 Task: Look for space in Kirkkonummi, Finland from 3rd August, 2023 to 7th August, 2023 for 2 adults in price range Rs.4000 to Rs.9000. Place can be private room with 1  bedroom having 1 bed and 1 bathroom. Property type can be house, flat, guest house, hotel. Booking option can be shelf check-in. Required host language is .
Action: Mouse moved to (368, 150)
Screenshot: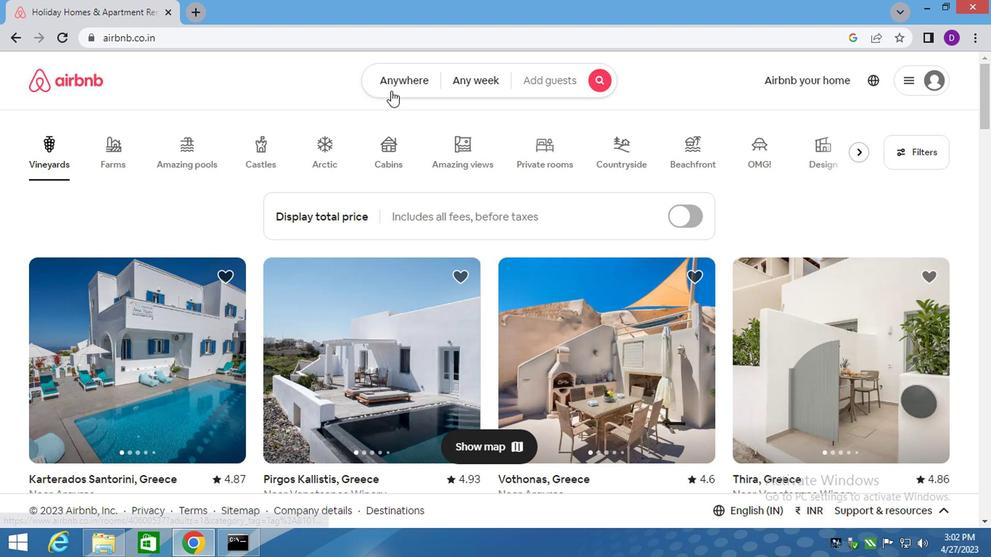 
Action: Mouse pressed left at (368, 150)
Screenshot: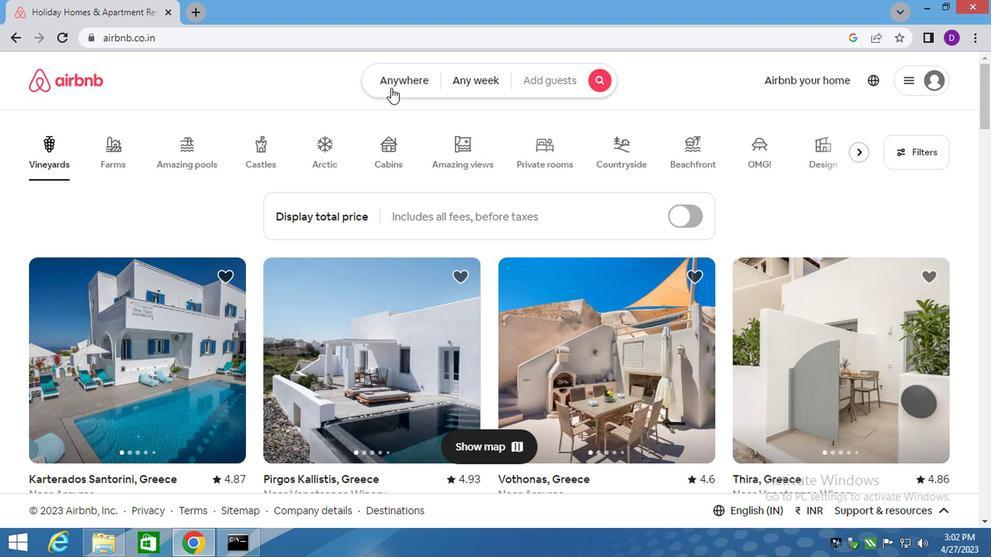 
Action: Mouse moved to (286, 183)
Screenshot: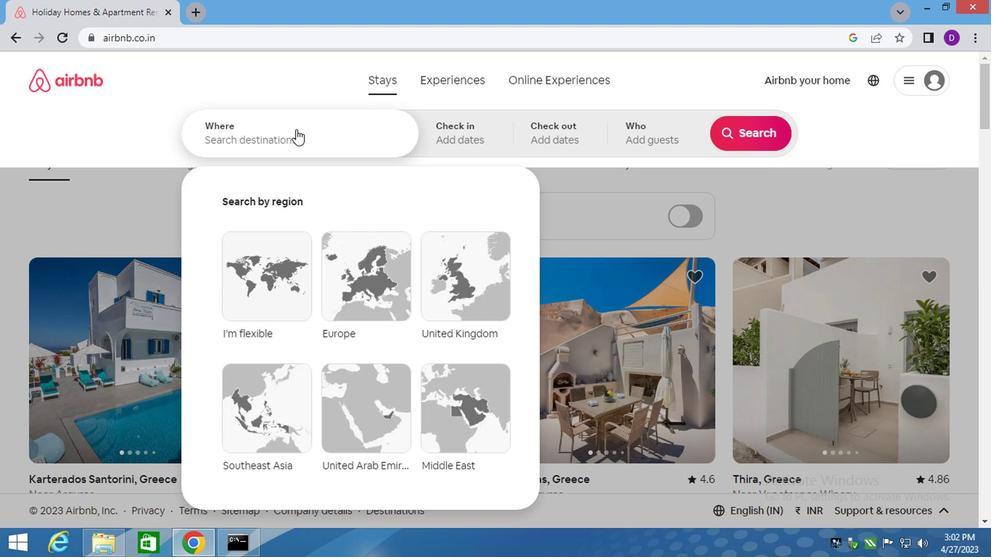 
Action: Mouse pressed left at (286, 183)
Screenshot: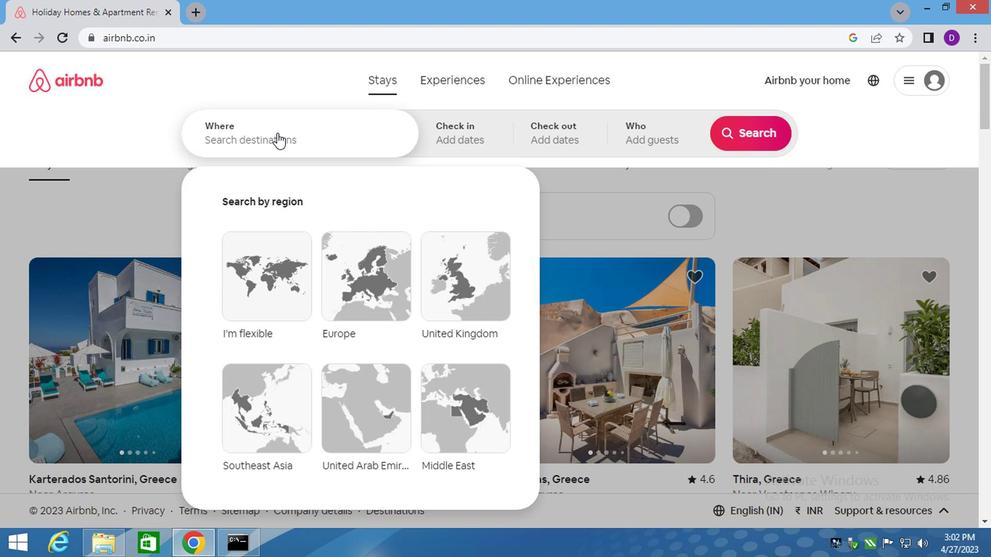 
Action: Mouse moved to (276, 188)
Screenshot: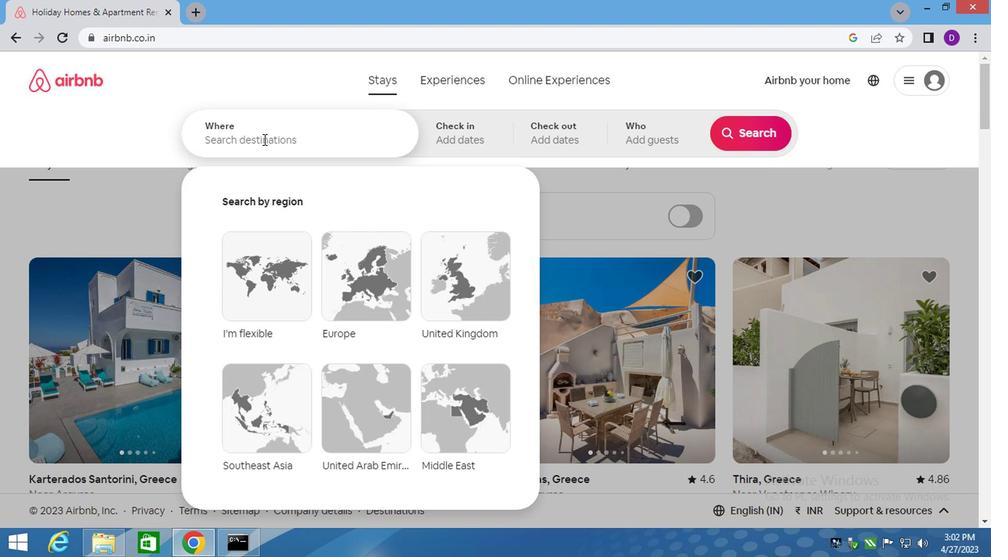 
Action: Key pressed kirkk
Screenshot: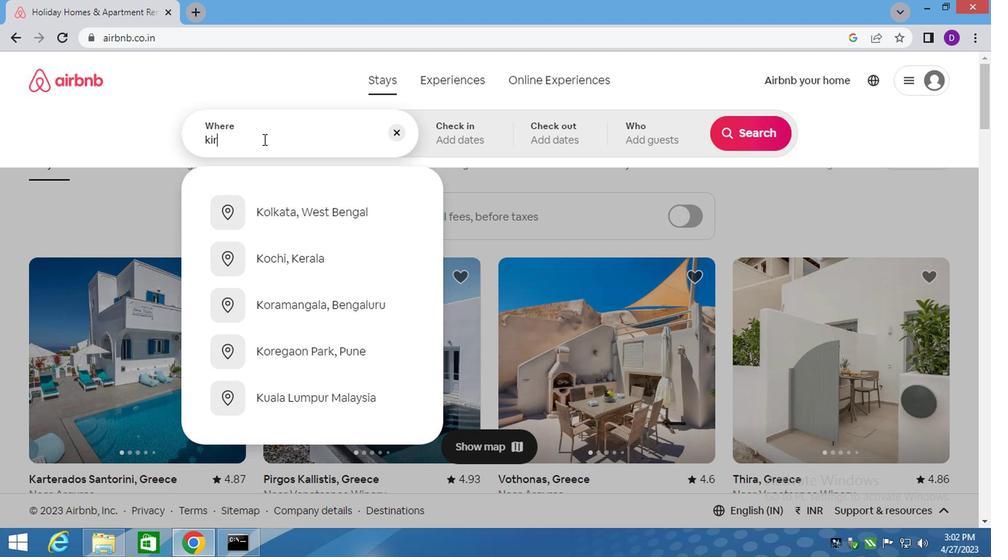 
Action: Mouse moved to (272, 189)
Screenshot: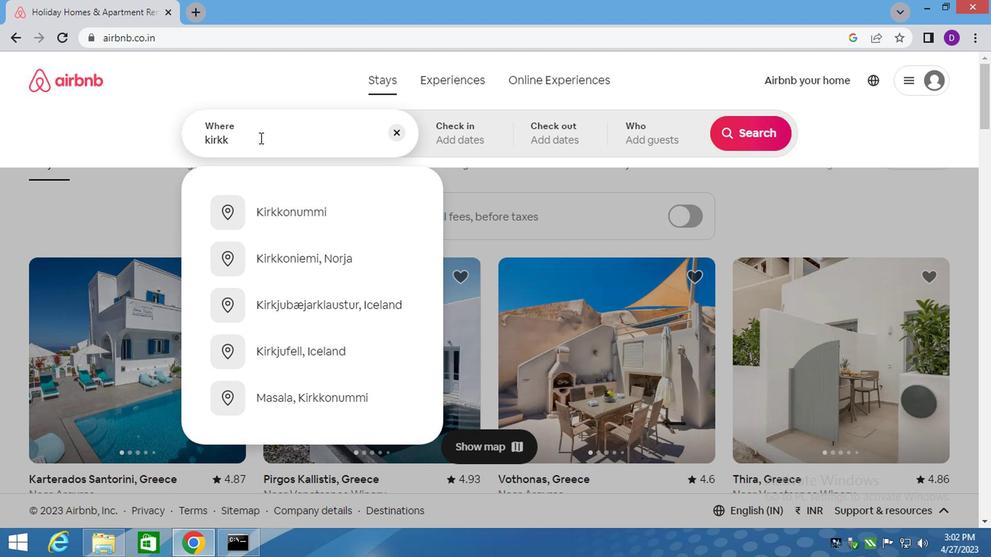 
Action: Key pressed onum,<Key.space>fi<Key.down><Key.enter>
Screenshot: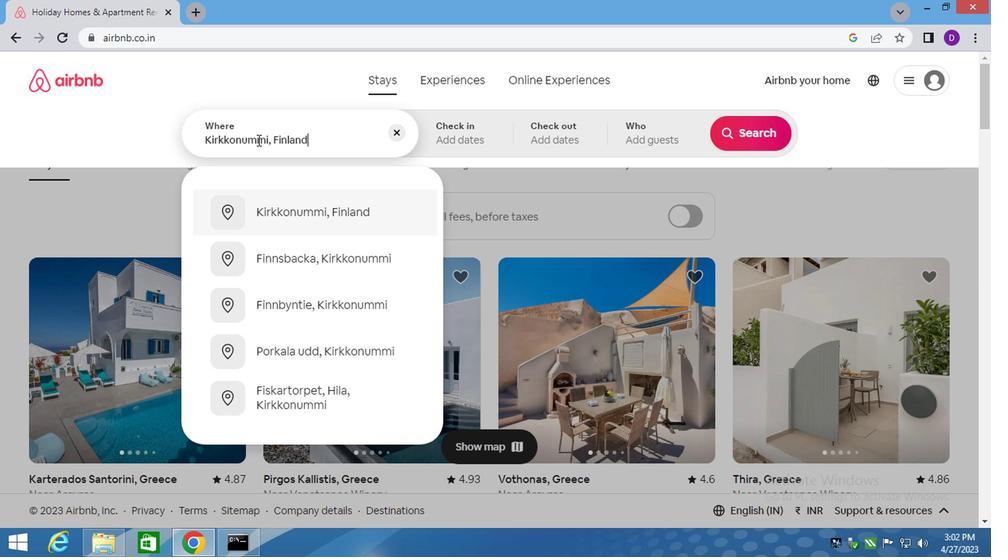 
Action: Mouse moved to (615, 266)
Screenshot: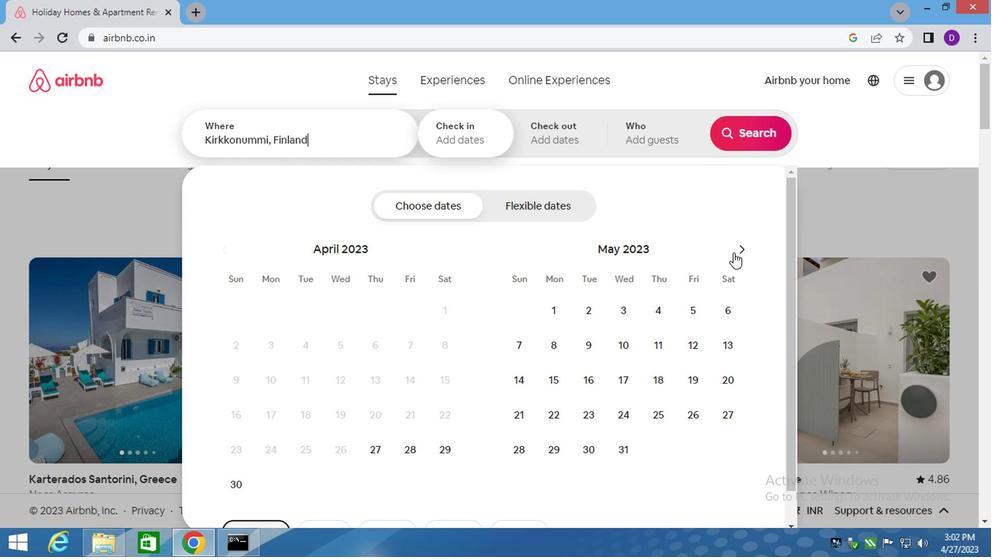 
Action: Mouse pressed left at (615, 266)
Screenshot: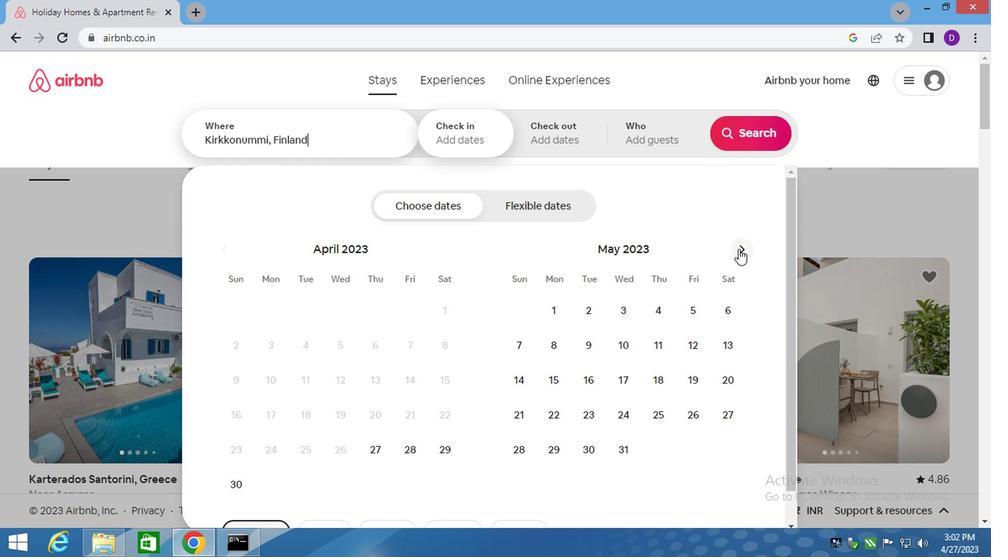 
Action: Mouse pressed left at (615, 266)
Screenshot: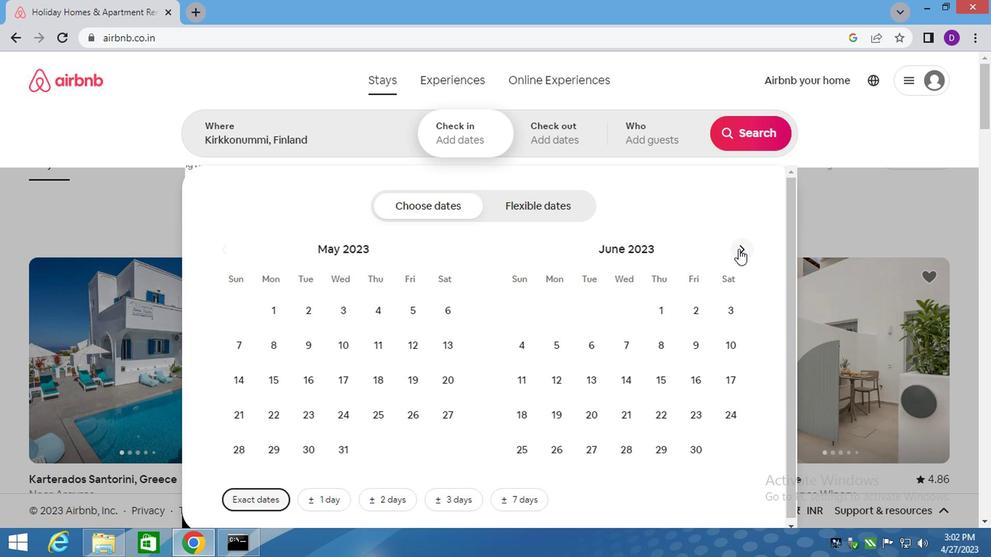 
Action: Mouse pressed left at (615, 266)
Screenshot: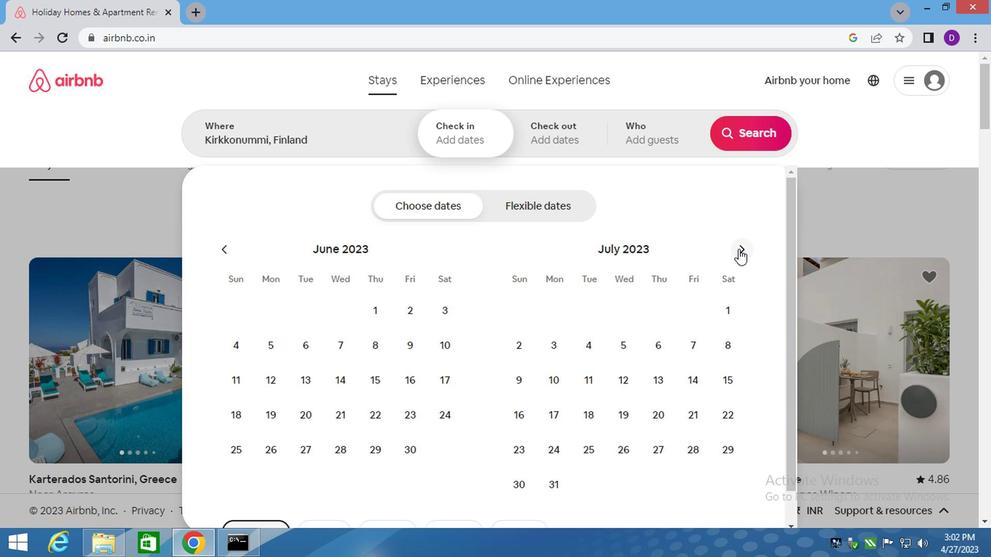 
Action: Mouse moved to (557, 309)
Screenshot: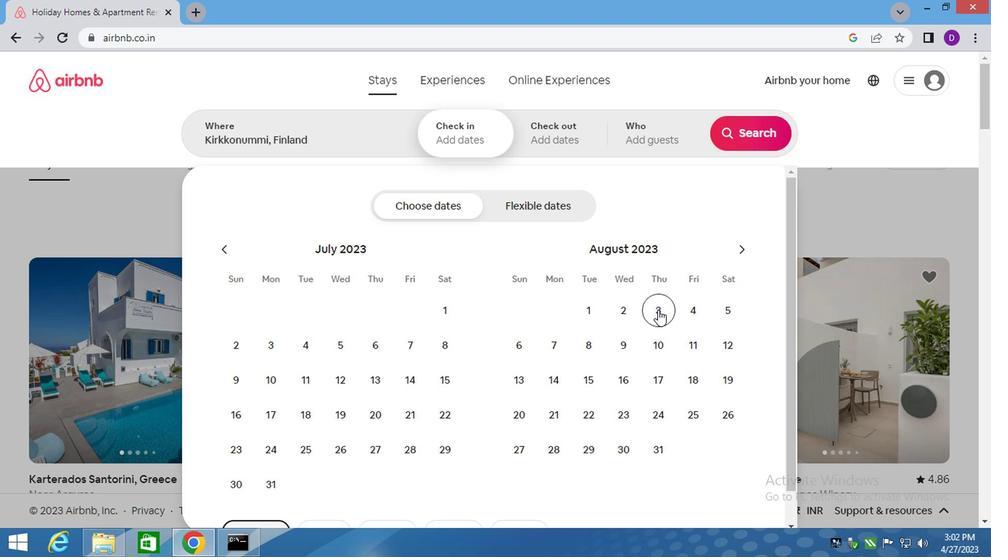 
Action: Mouse pressed left at (557, 309)
Screenshot: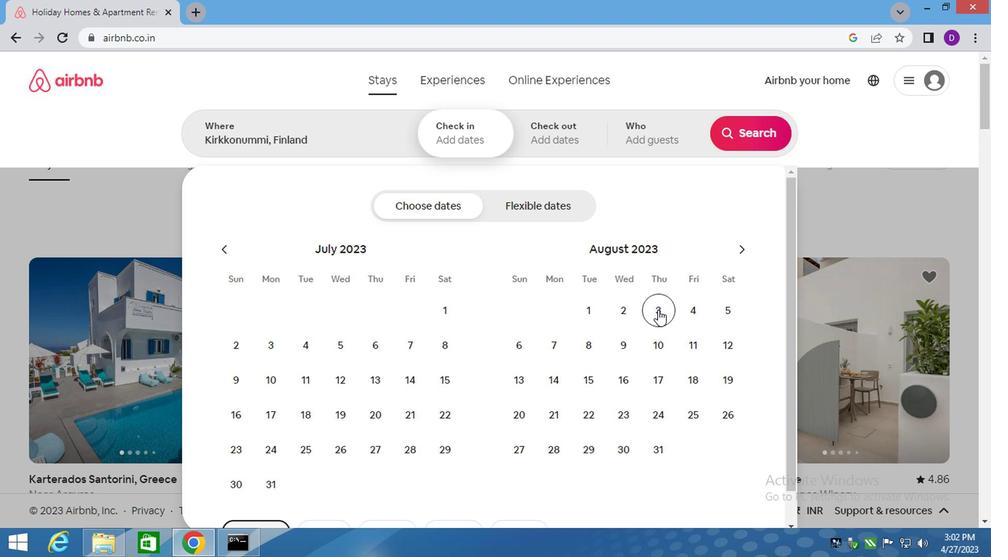 
Action: Mouse moved to (487, 333)
Screenshot: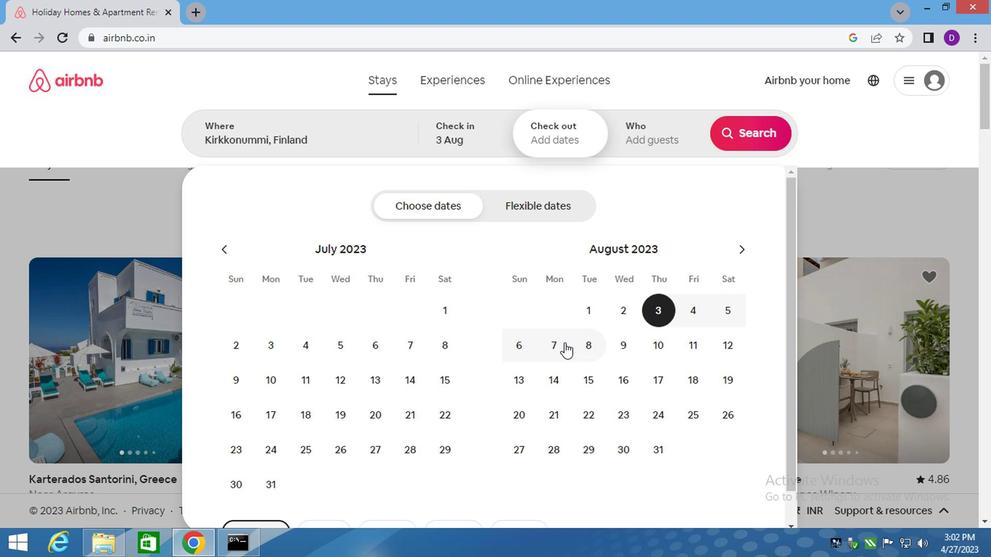 
Action: Mouse pressed left at (487, 333)
Screenshot: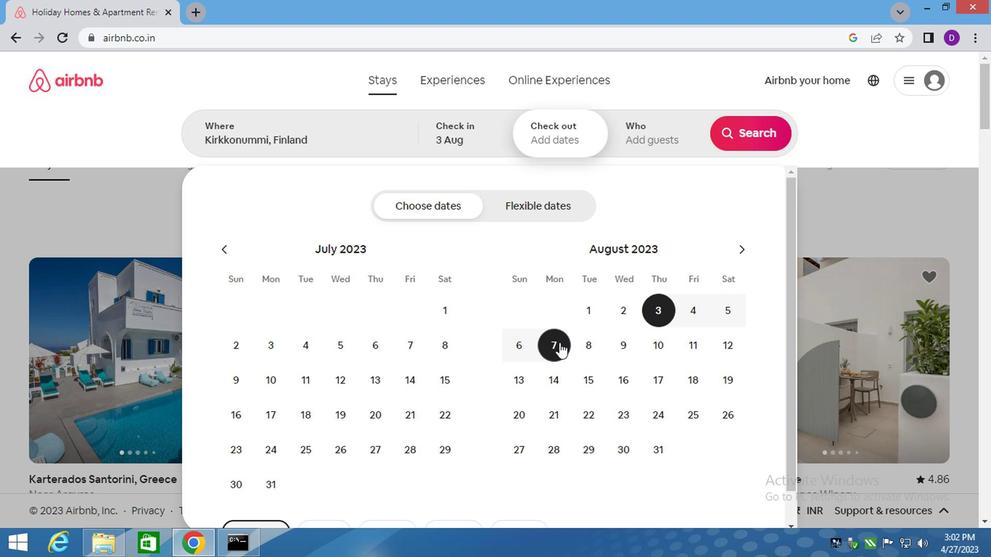 
Action: Mouse moved to (554, 185)
Screenshot: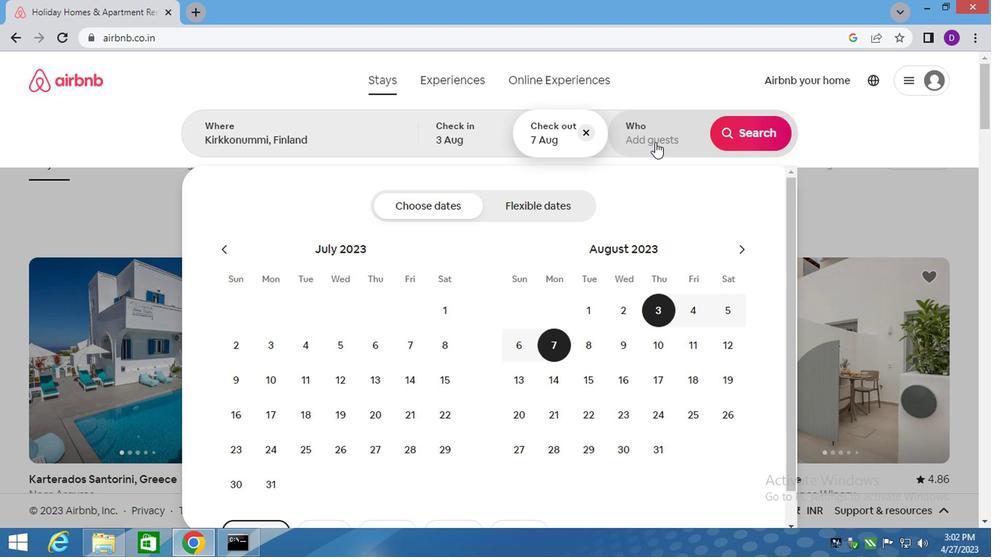
Action: Mouse pressed left at (554, 185)
Screenshot: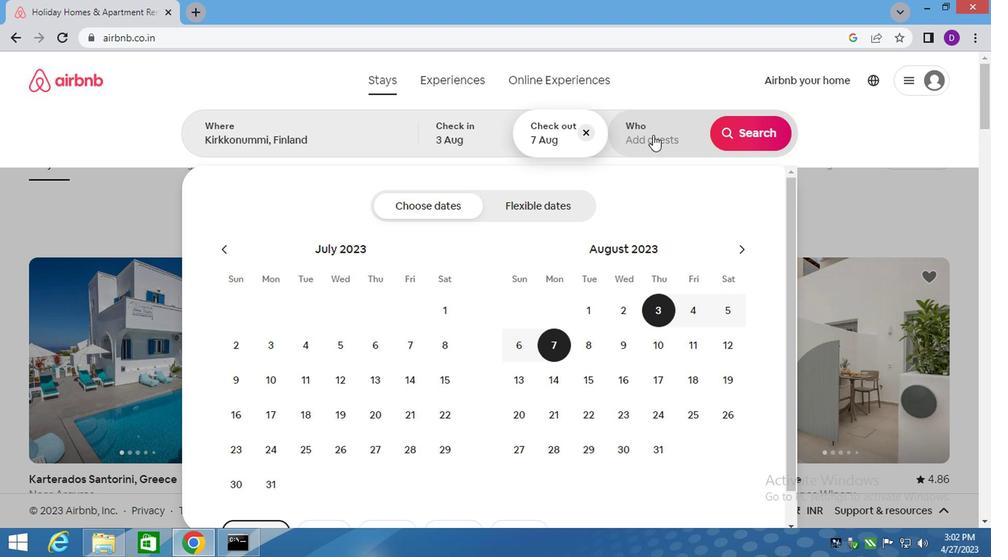 
Action: Mouse moved to (626, 234)
Screenshot: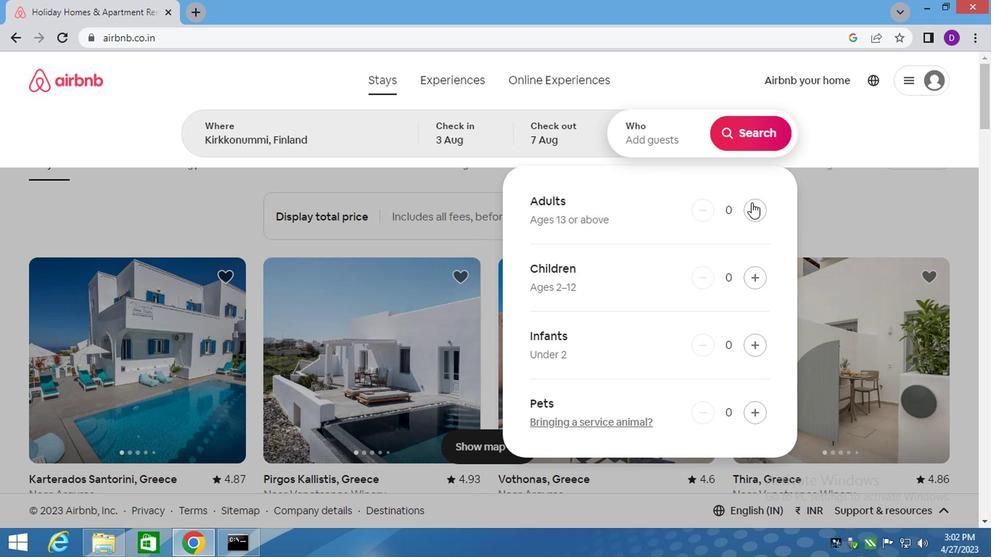 
Action: Mouse pressed left at (626, 234)
Screenshot: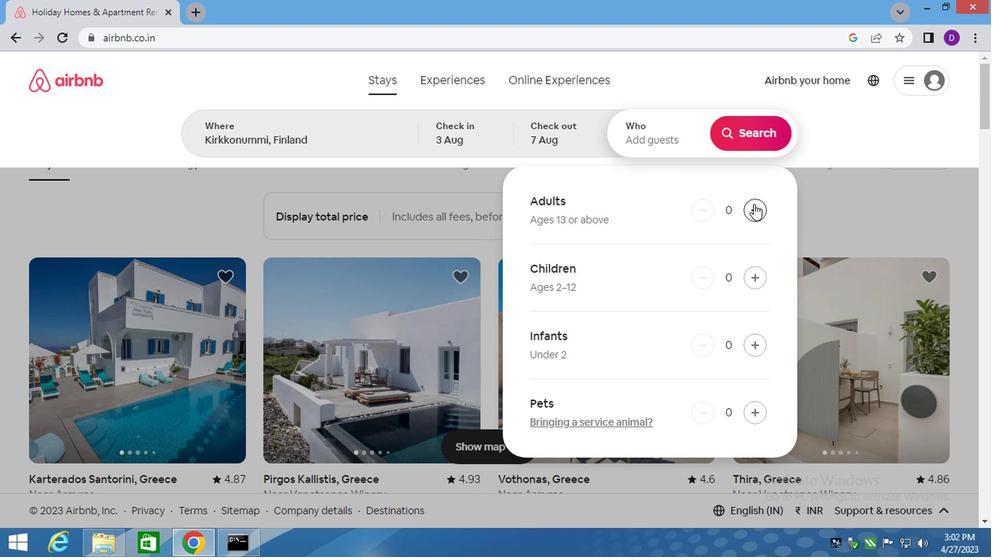 
Action: Mouse moved to (626, 234)
Screenshot: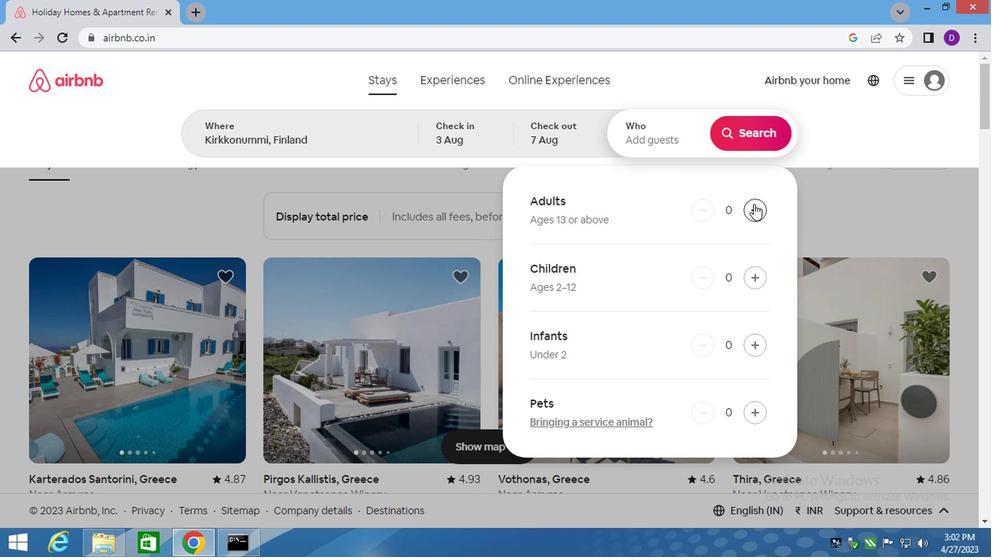 
Action: Mouse pressed left at (626, 234)
Screenshot: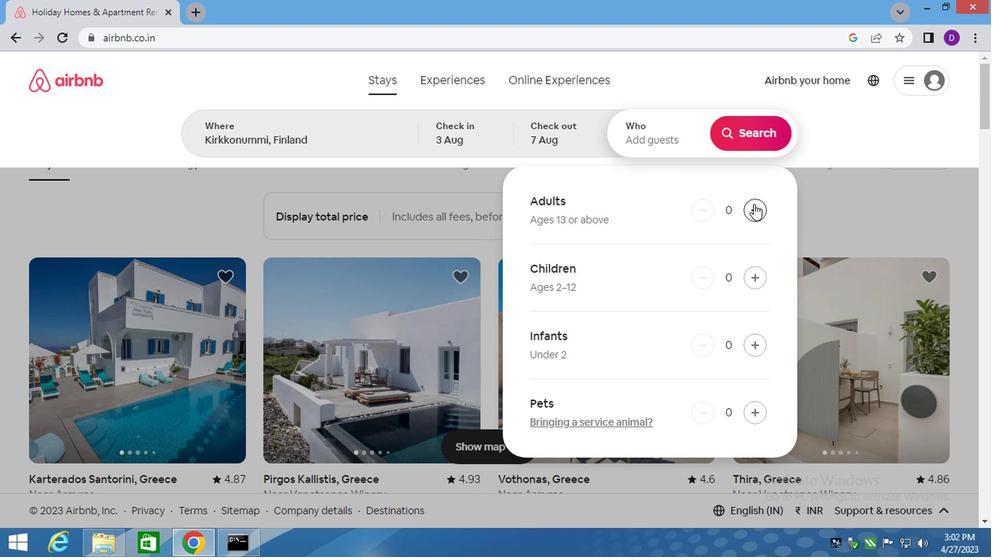 
Action: Mouse moved to (613, 180)
Screenshot: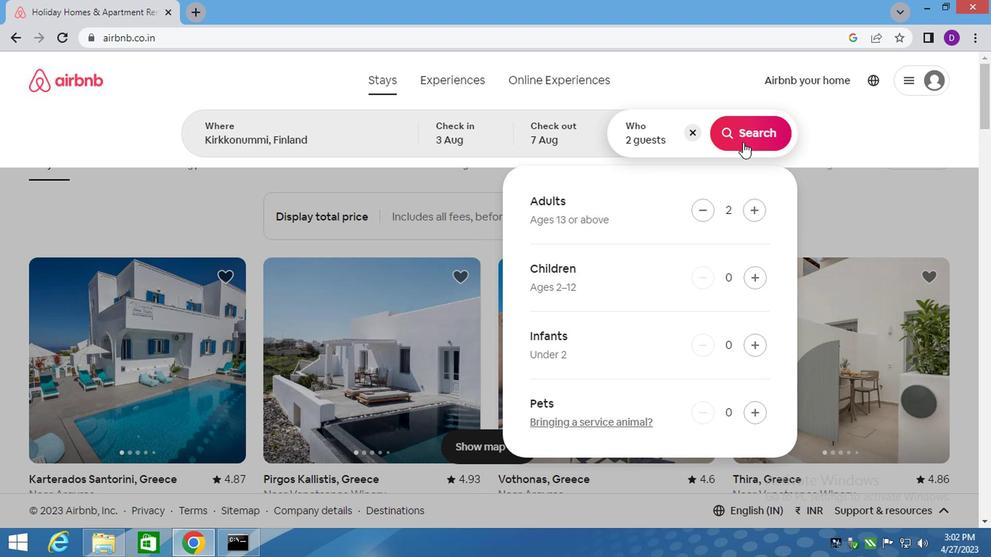
Action: Mouse pressed left at (613, 180)
Screenshot: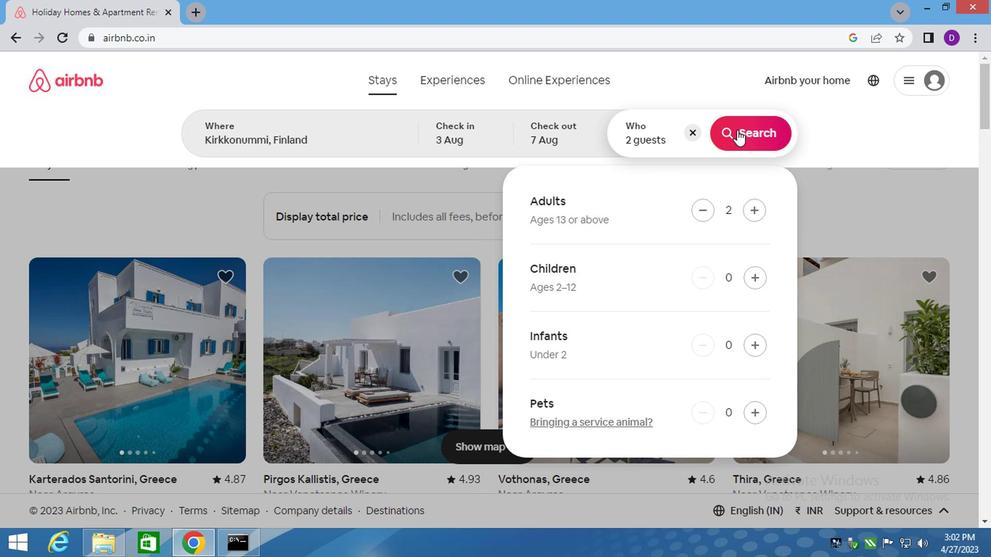 
Action: Mouse moved to (749, 193)
Screenshot: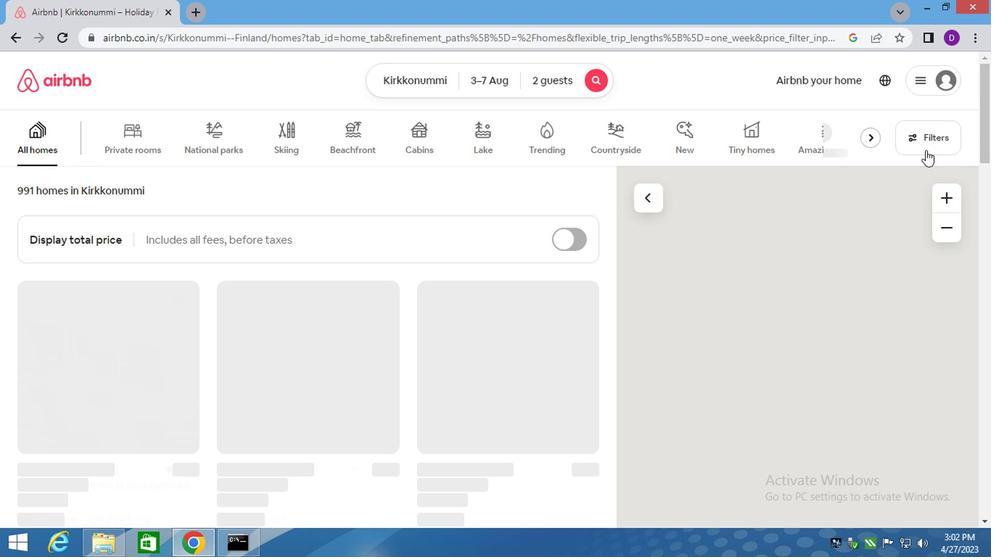 
Action: Mouse pressed left at (749, 193)
Screenshot: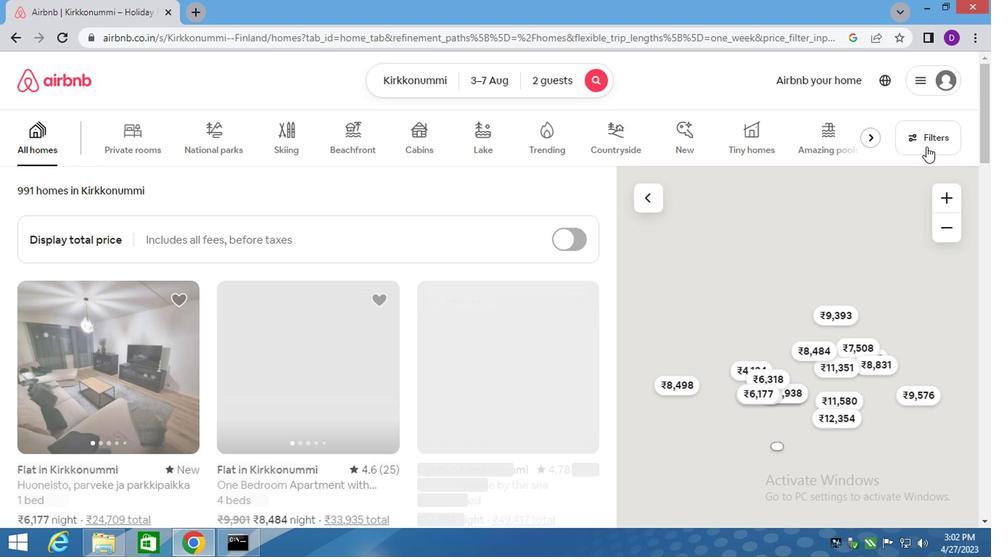 
Action: Mouse moved to (316, 317)
Screenshot: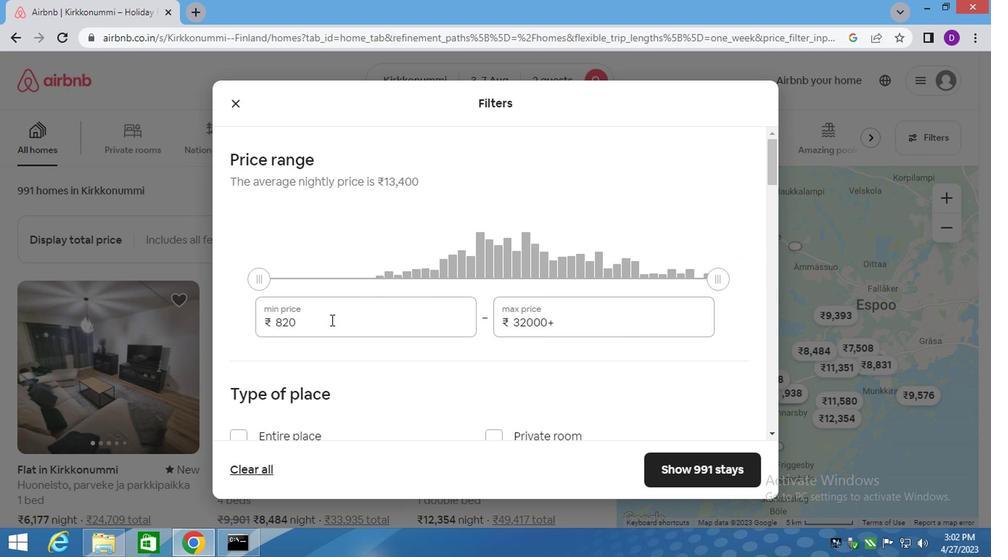 
Action: Mouse pressed left at (316, 317)
Screenshot: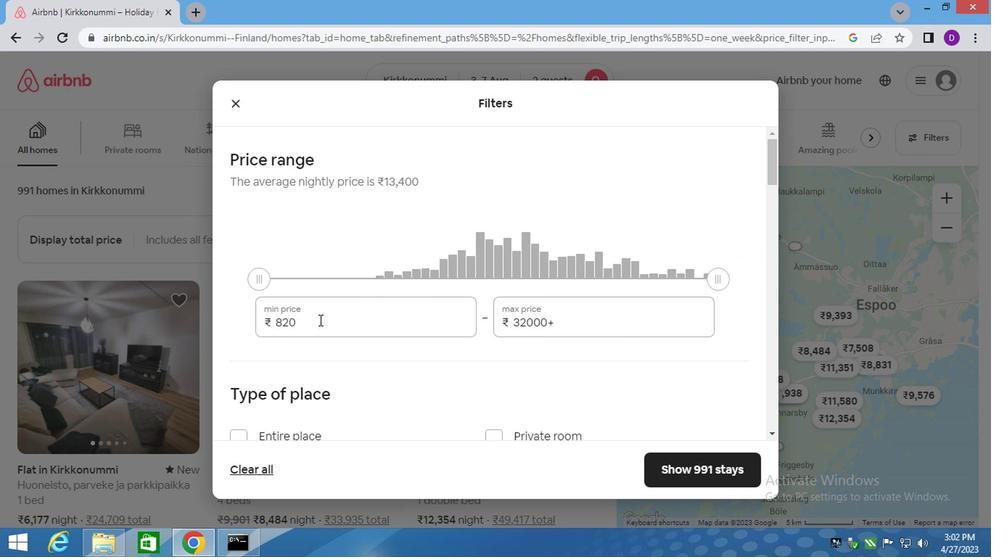
Action: Mouse pressed left at (316, 317)
Screenshot: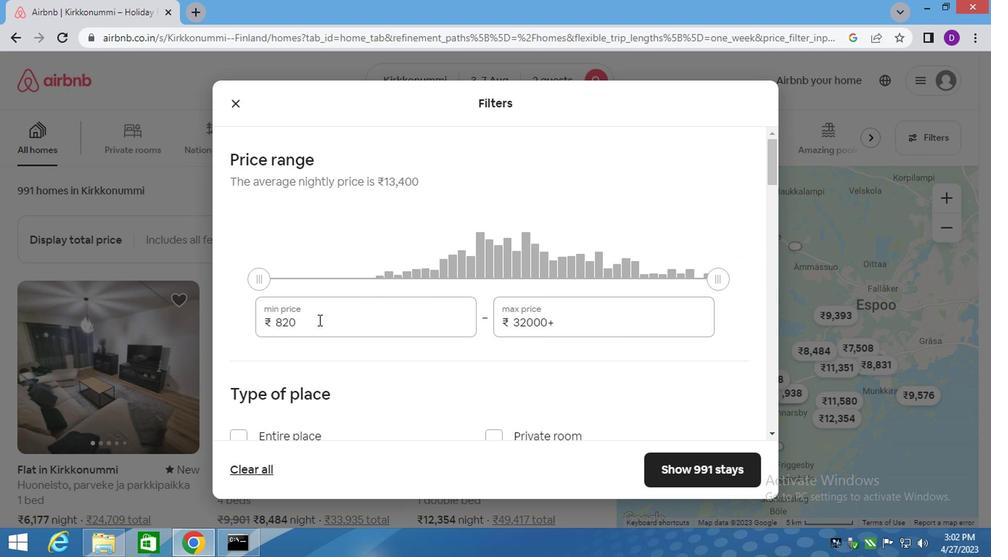 
Action: Key pressed 4000<Key.tab>900
Screenshot: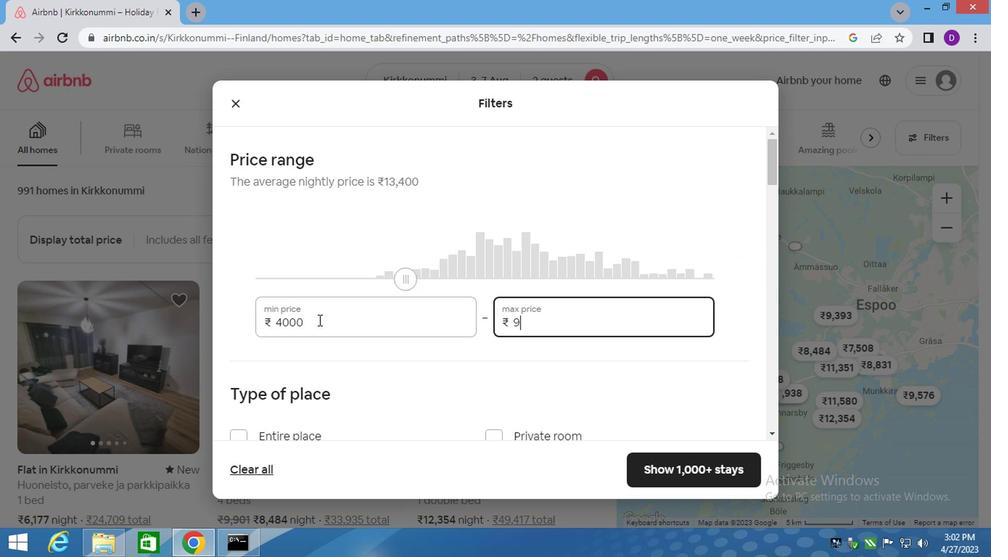 
Action: Mouse moved to (310, 323)
Screenshot: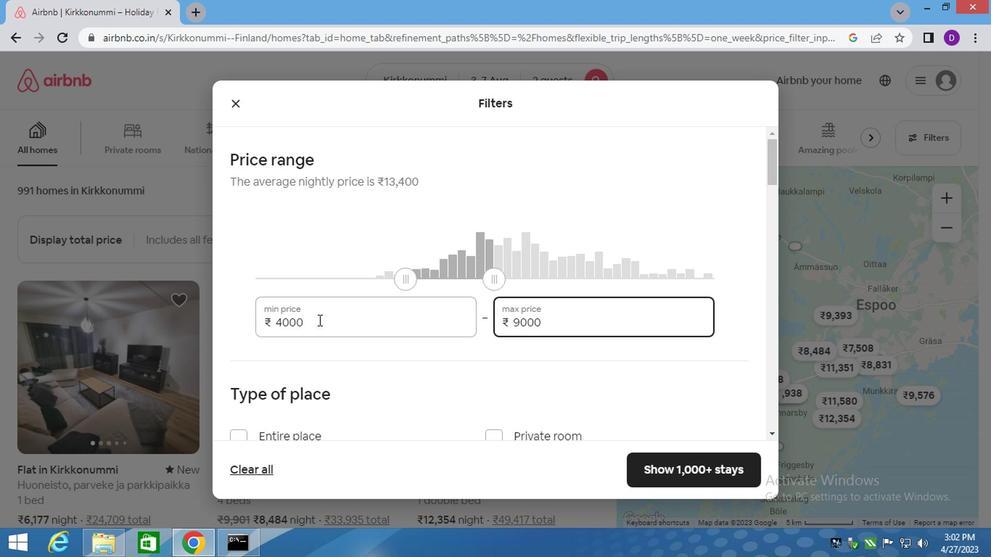 
Action: Mouse scrolled (310, 323) with delta (0, 0)
Screenshot: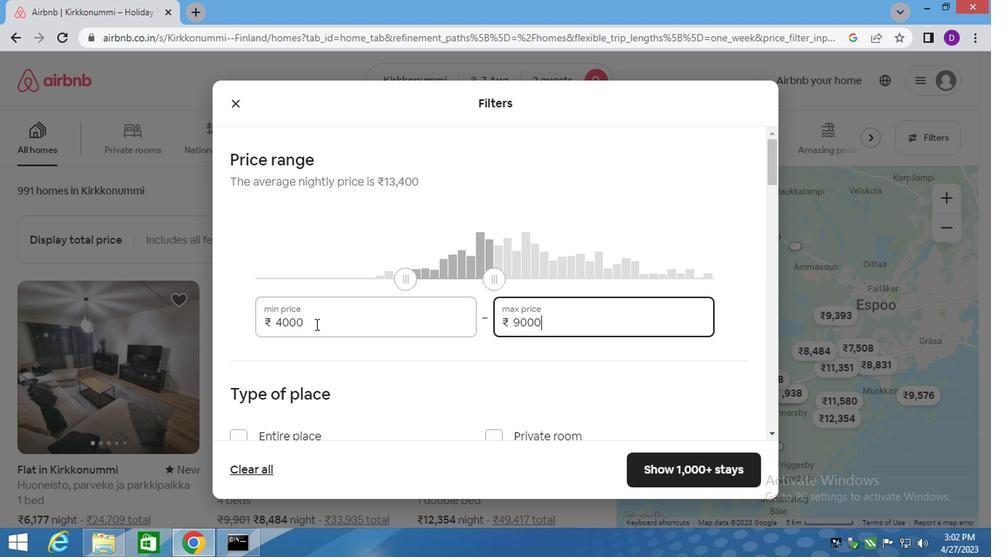 
Action: Mouse moved to (310, 325)
Screenshot: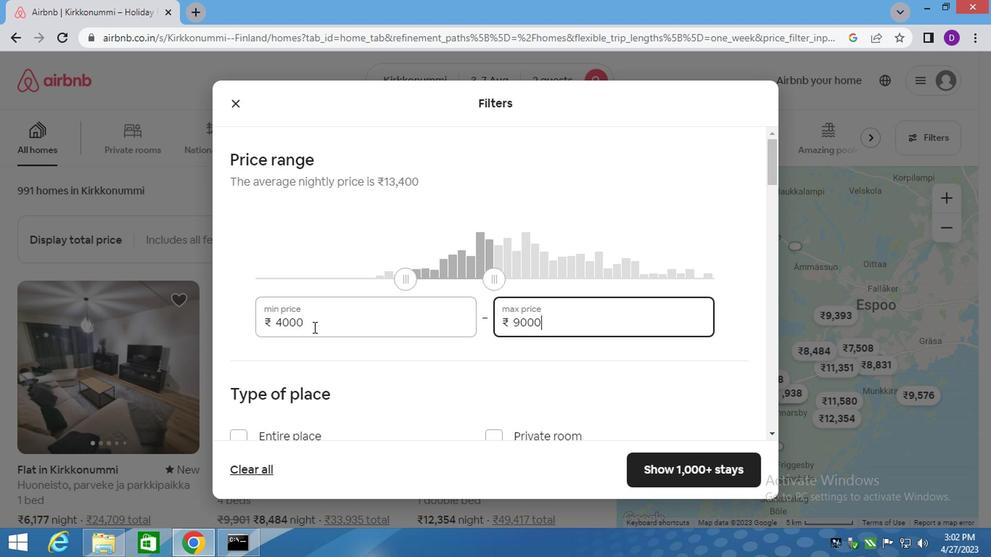 
Action: Mouse scrolled (310, 325) with delta (0, 0)
Screenshot: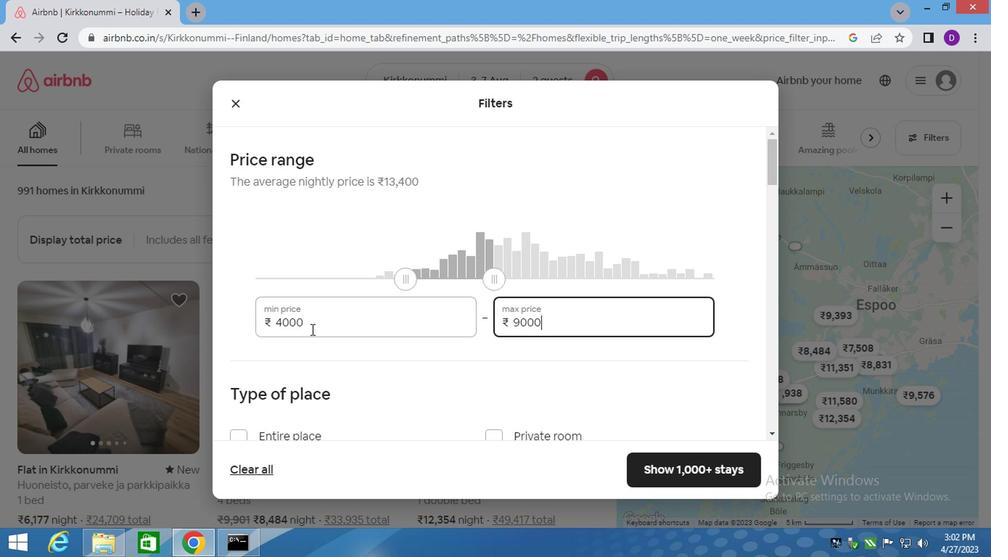 
Action: Mouse scrolled (310, 325) with delta (0, 0)
Screenshot: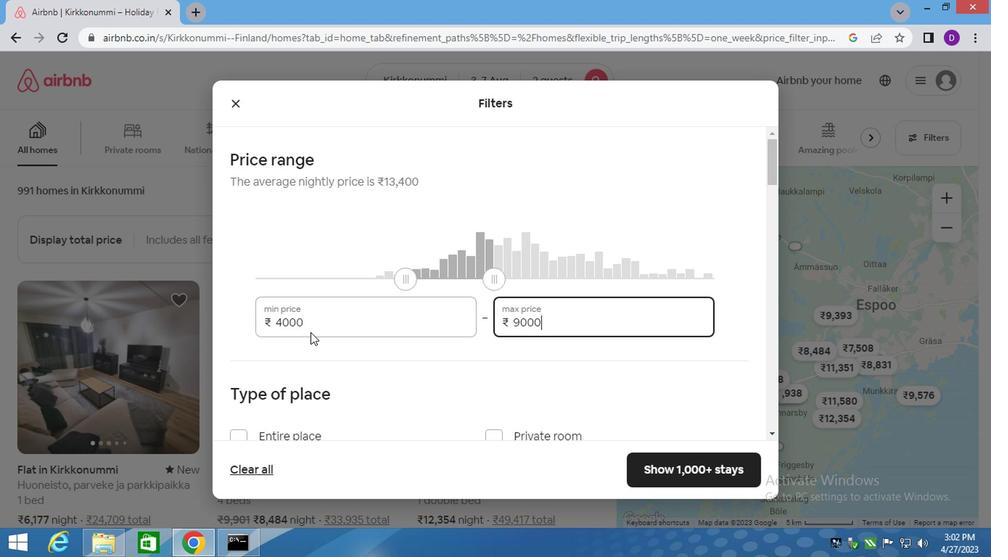 
Action: Mouse moved to (438, 244)
Screenshot: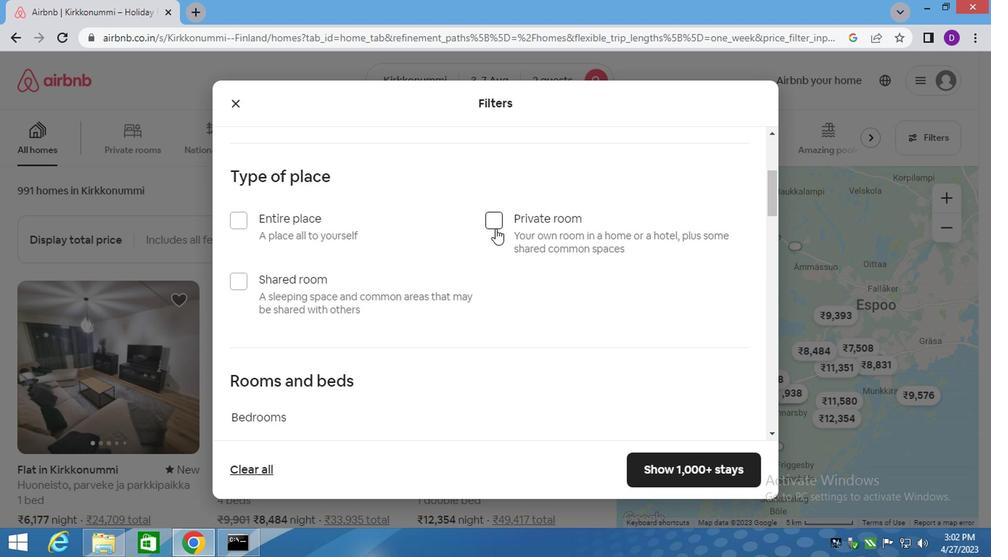 
Action: Mouse pressed left at (438, 244)
Screenshot: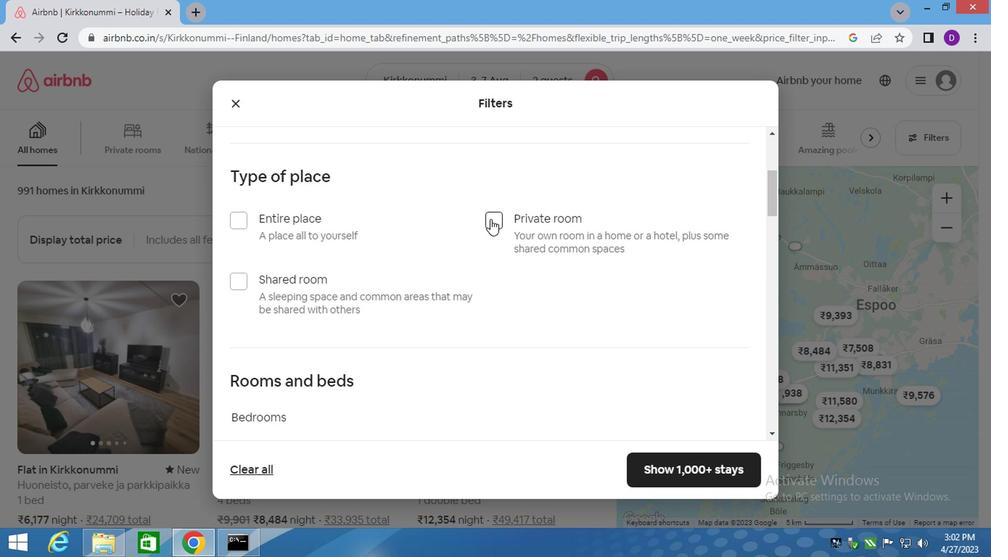 
Action: Mouse moved to (312, 352)
Screenshot: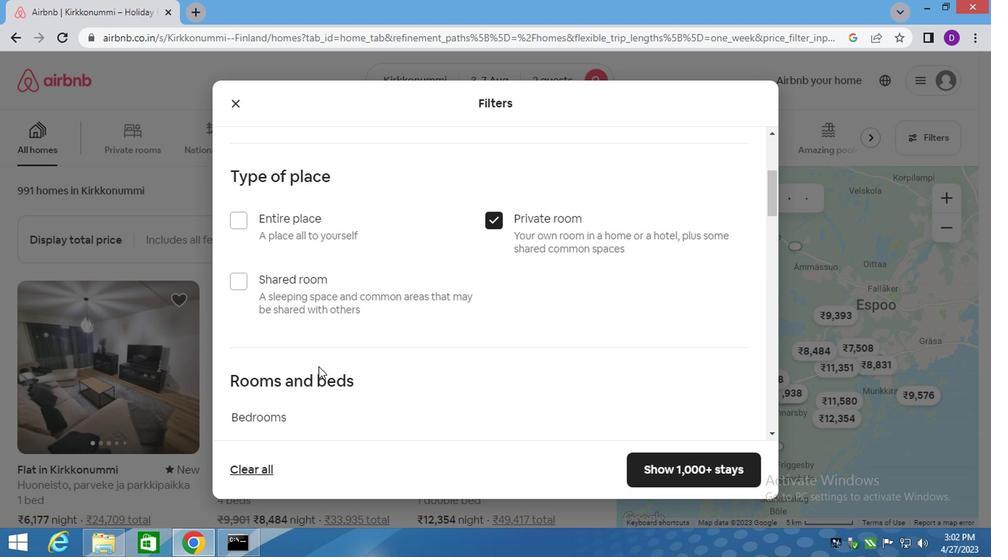 
Action: Mouse scrolled (313, 351) with delta (0, 0)
Screenshot: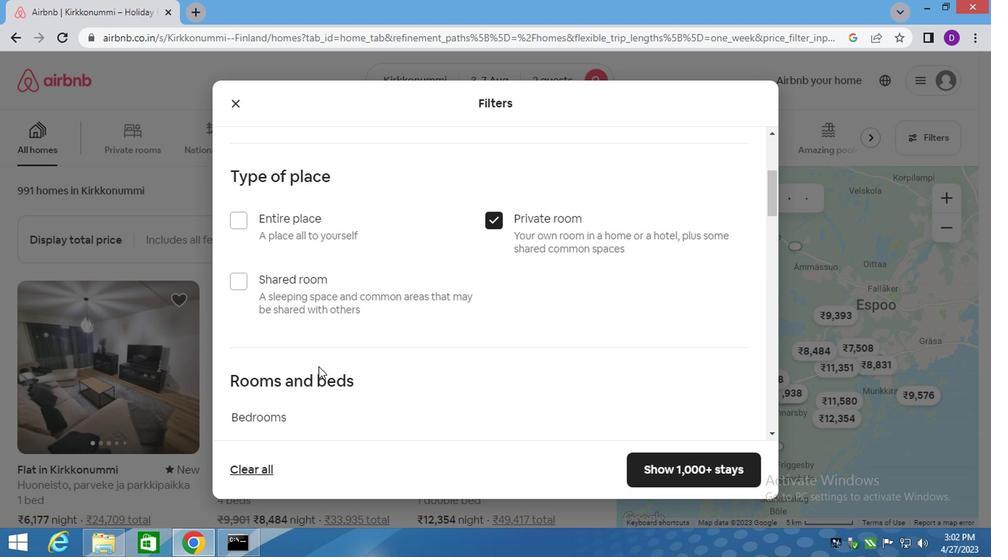 
Action: Mouse moved to (312, 352)
Screenshot: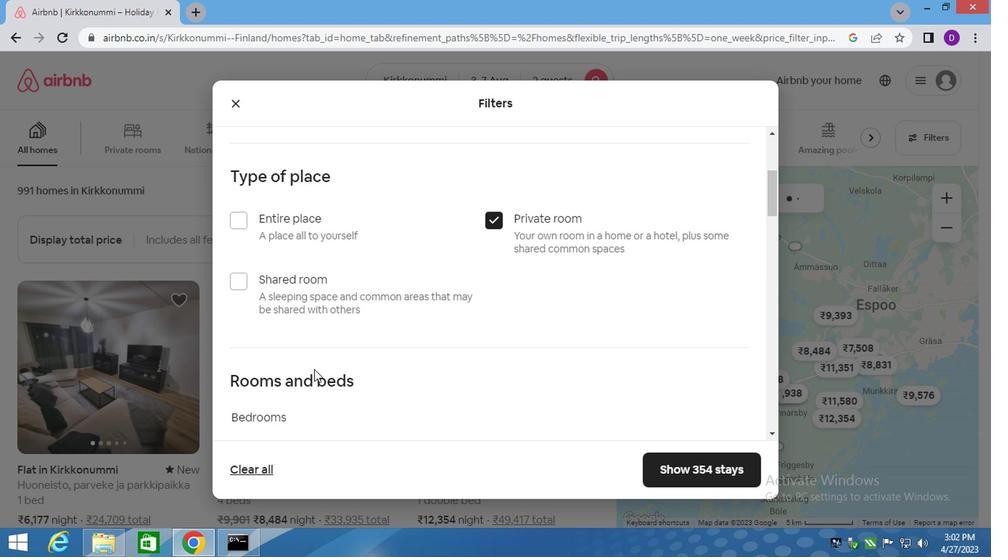 
Action: Mouse scrolled (312, 352) with delta (0, 0)
Screenshot: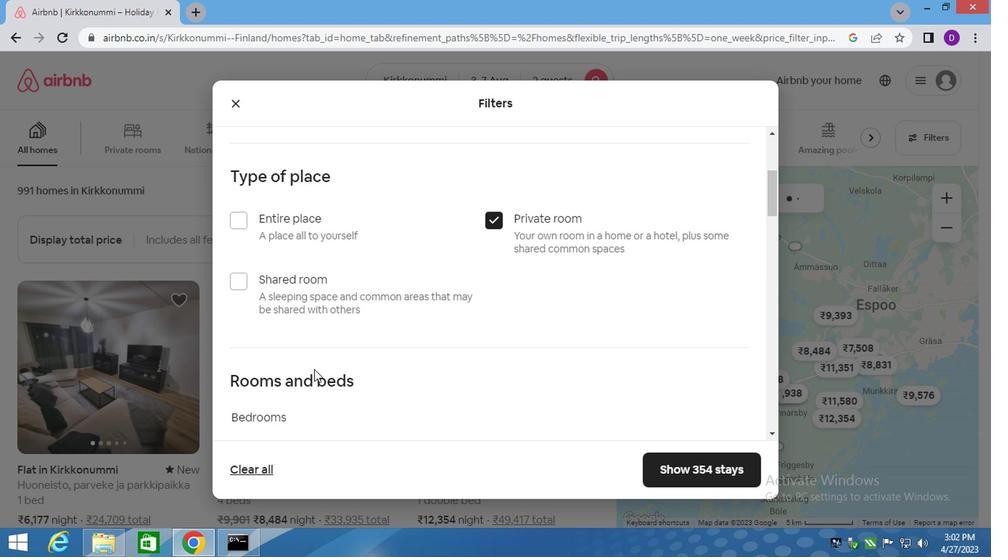 
Action: Mouse moved to (311, 352)
Screenshot: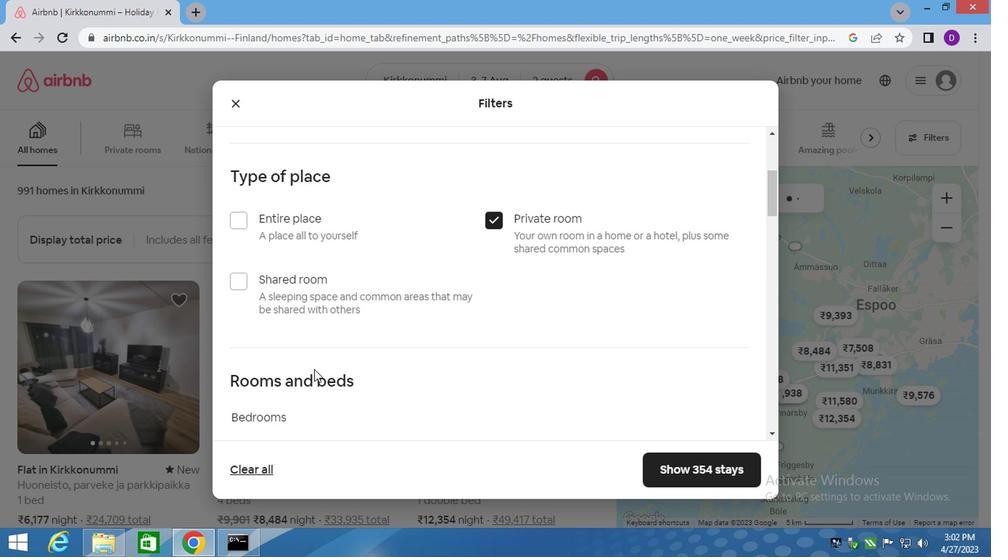 
Action: Mouse scrolled (312, 352) with delta (0, 0)
Screenshot: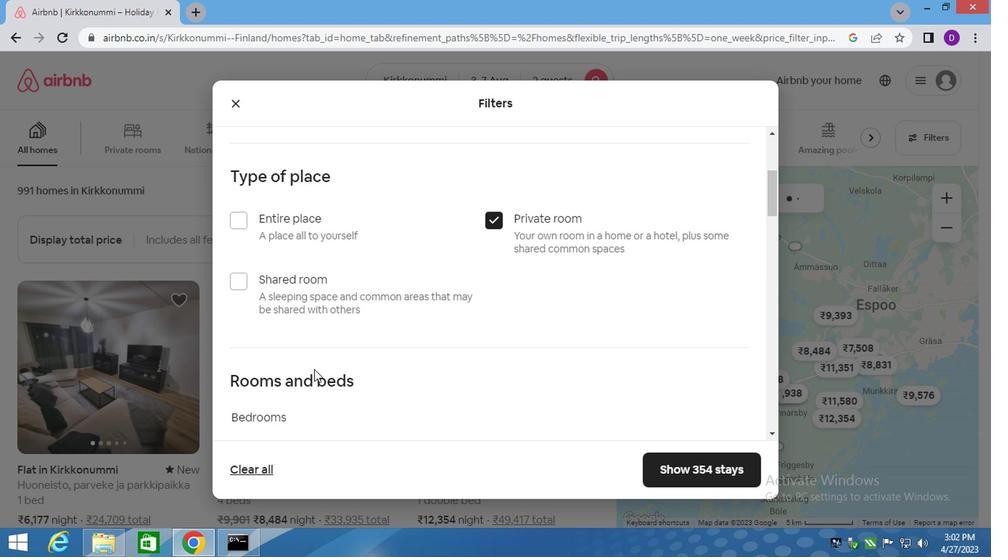 
Action: Mouse scrolled (311, 352) with delta (0, 0)
Screenshot: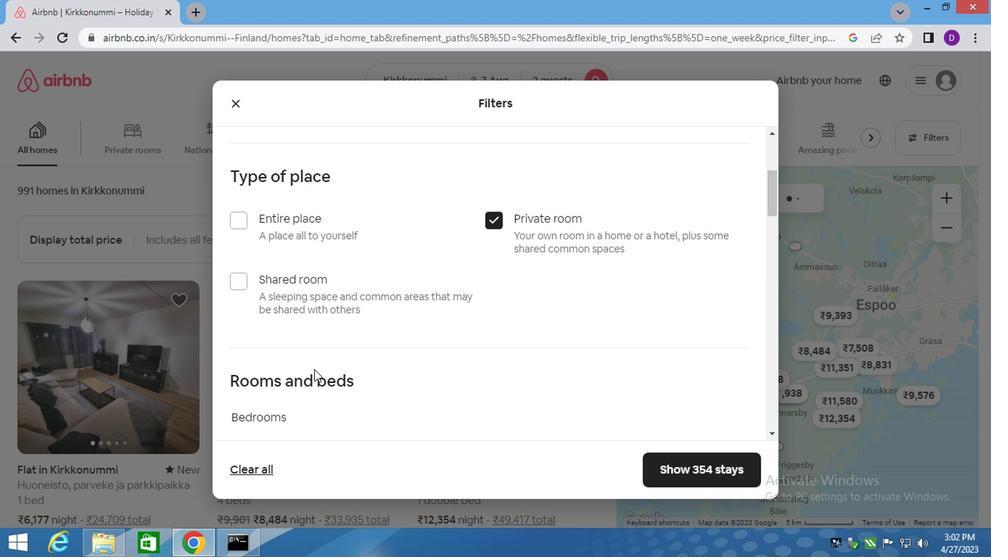 
Action: Mouse moved to (309, 201)
Screenshot: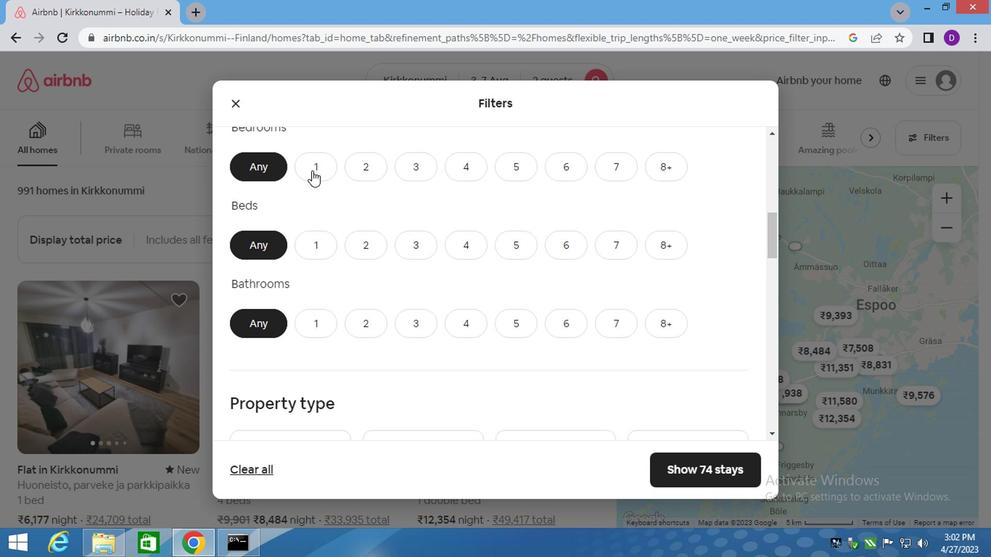 
Action: Mouse pressed left at (309, 201)
Screenshot: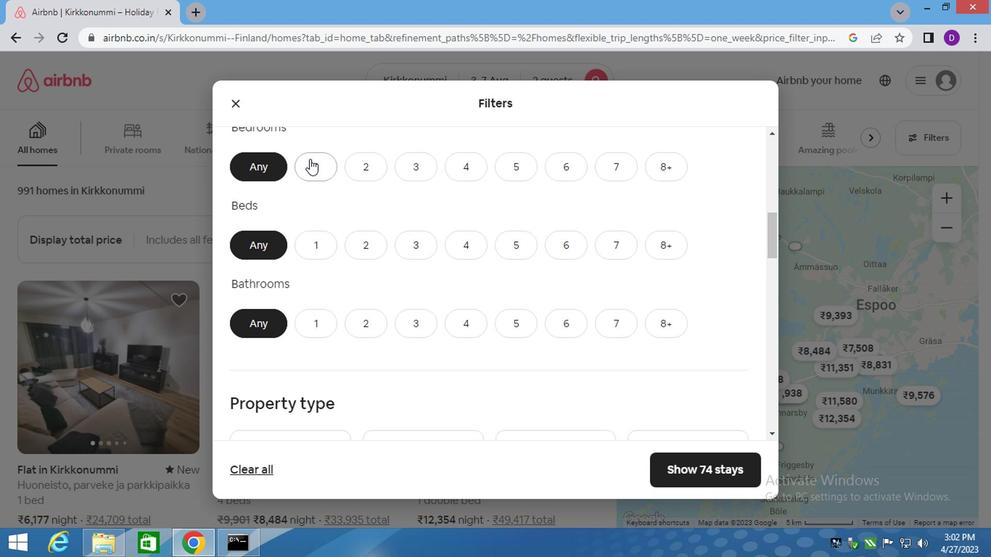 
Action: Mouse moved to (313, 263)
Screenshot: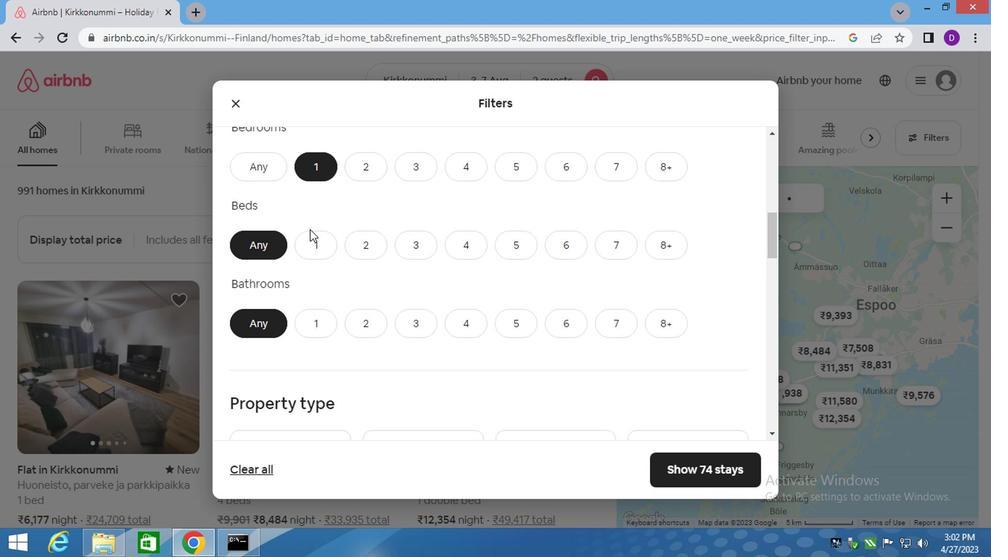 
Action: Mouse pressed left at (313, 263)
Screenshot: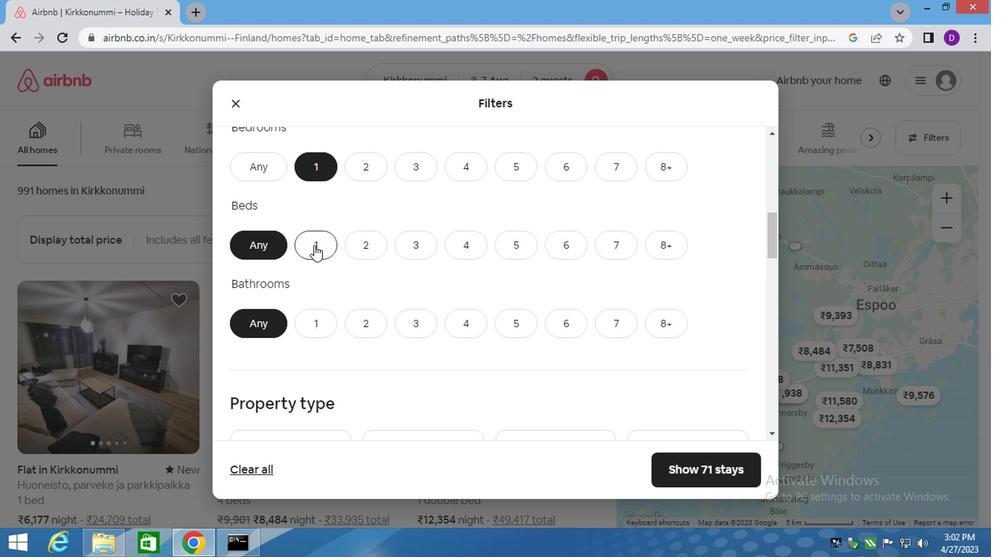 
Action: Mouse moved to (314, 319)
Screenshot: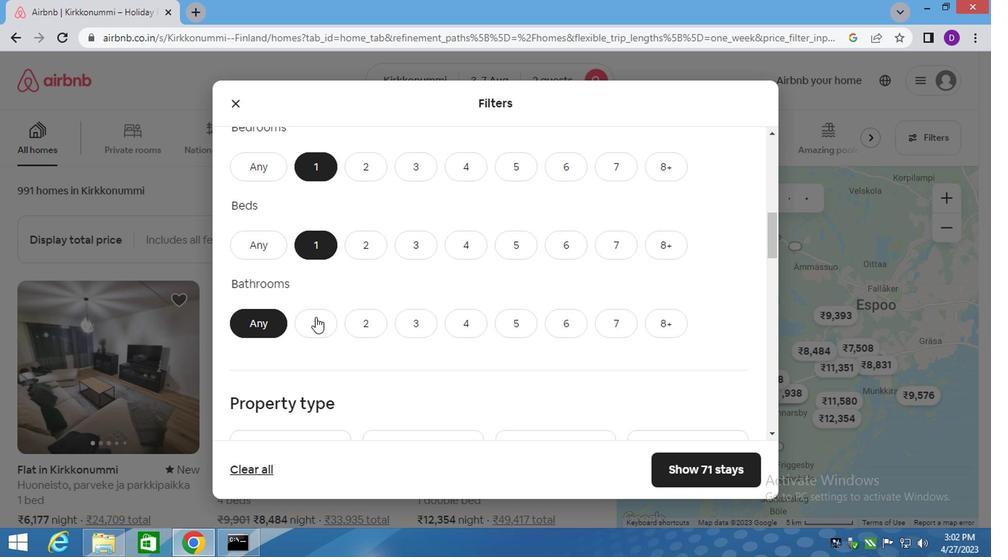 
Action: Mouse pressed left at (314, 319)
Screenshot: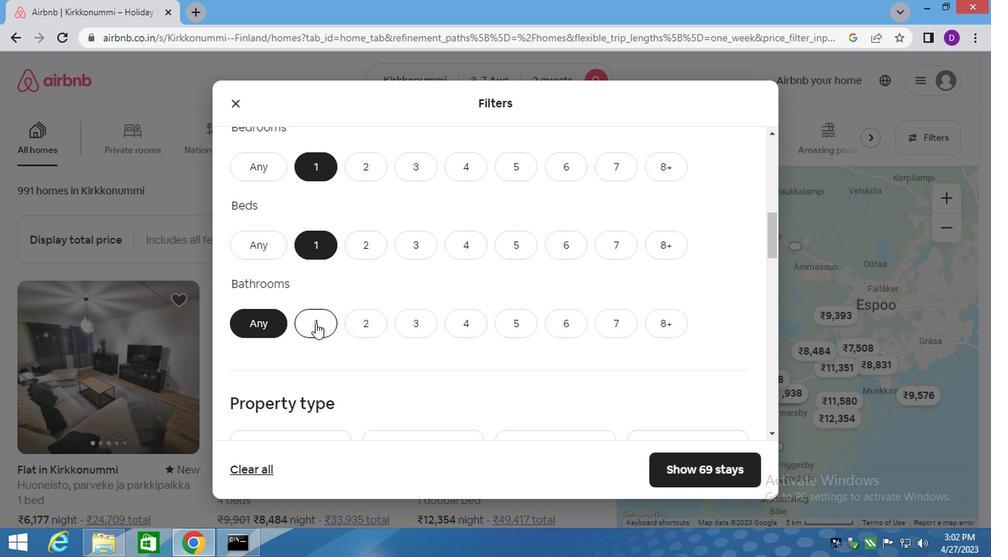 
Action: Mouse moved to (415, 310)
Screenshot: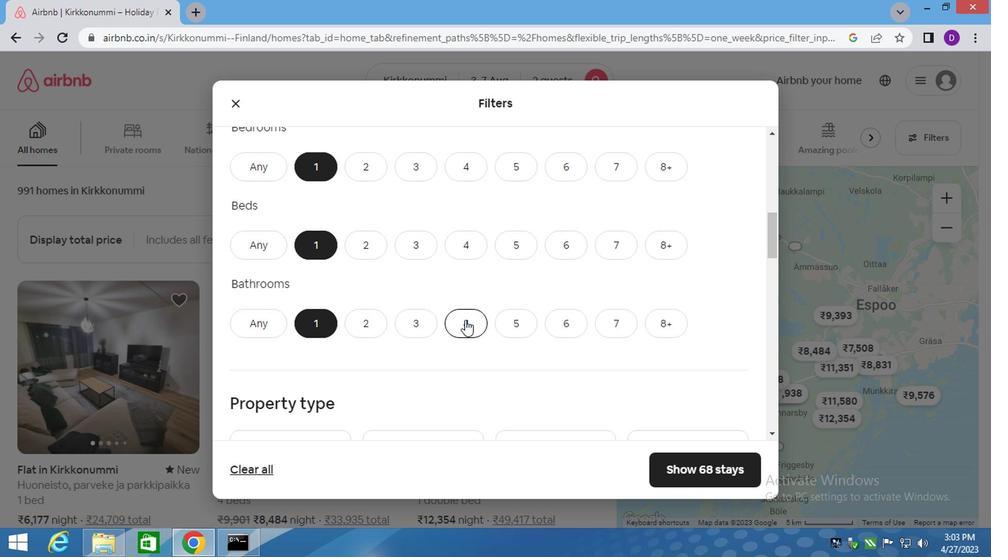 
Action: Mouse scrolled (415, 309) with delta (0, 0)
Screenshot: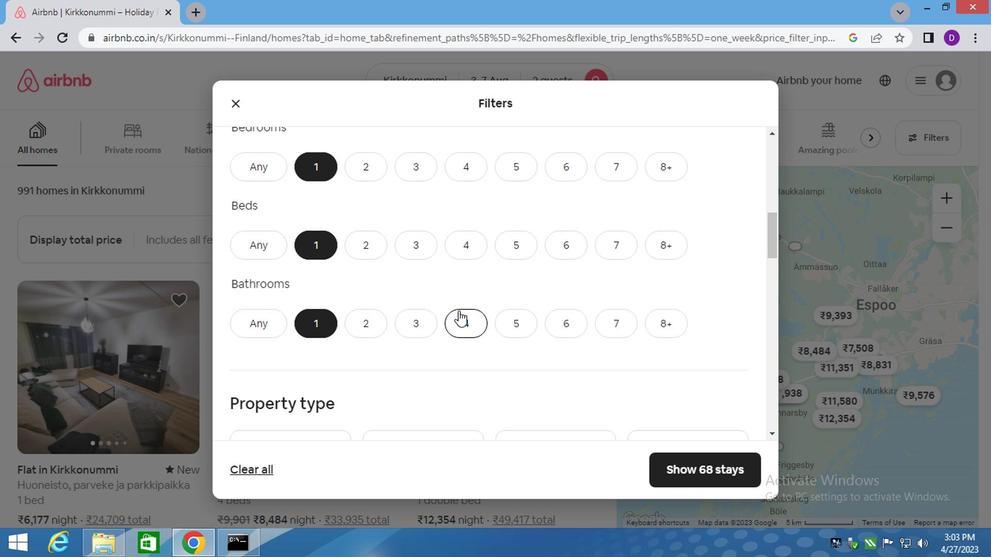 
Action: Mouse moved to (414, 309)
Screenshot: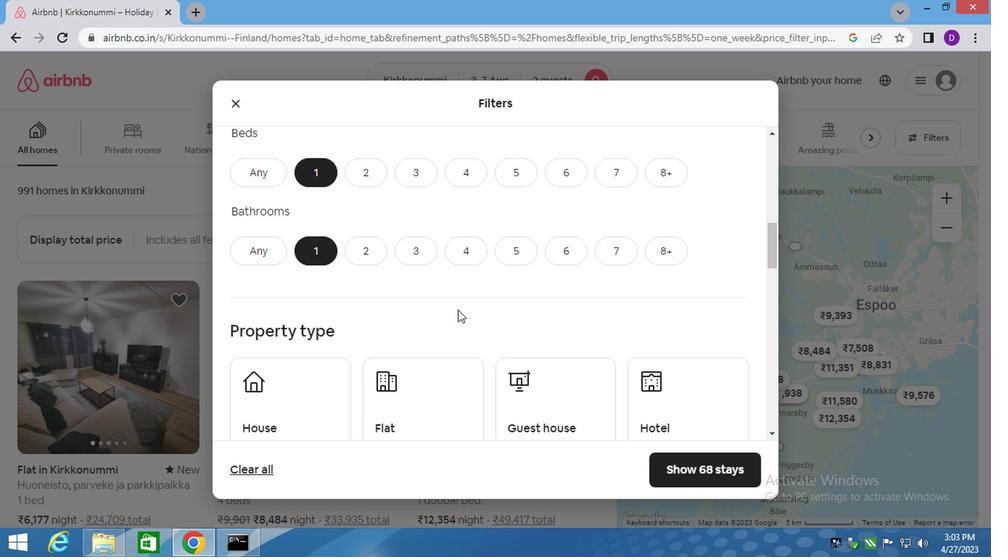 
Action: Mouse scrolled (414, 309) with delta (0, 0)
Screenshot: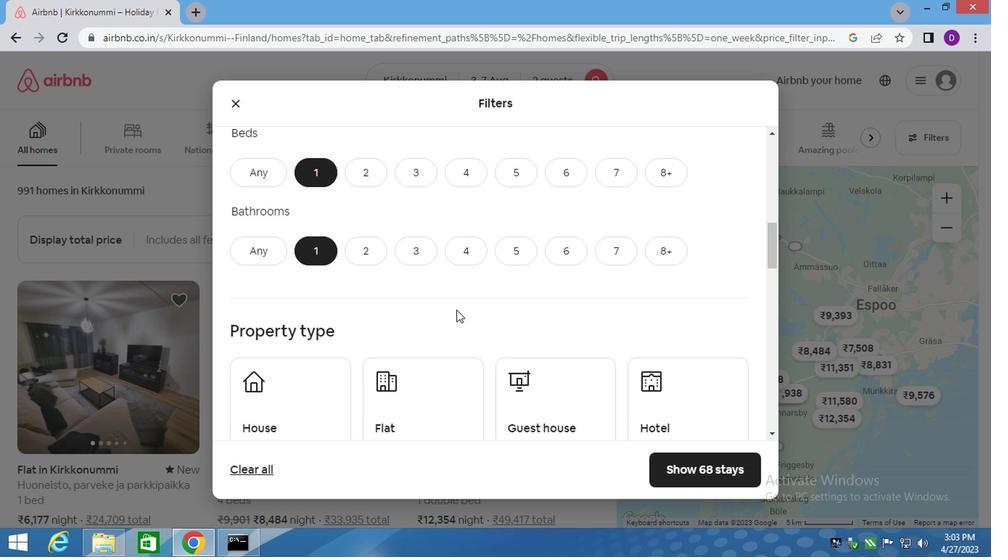 
Action: Mouse moved to (385, 308)
Screenshot: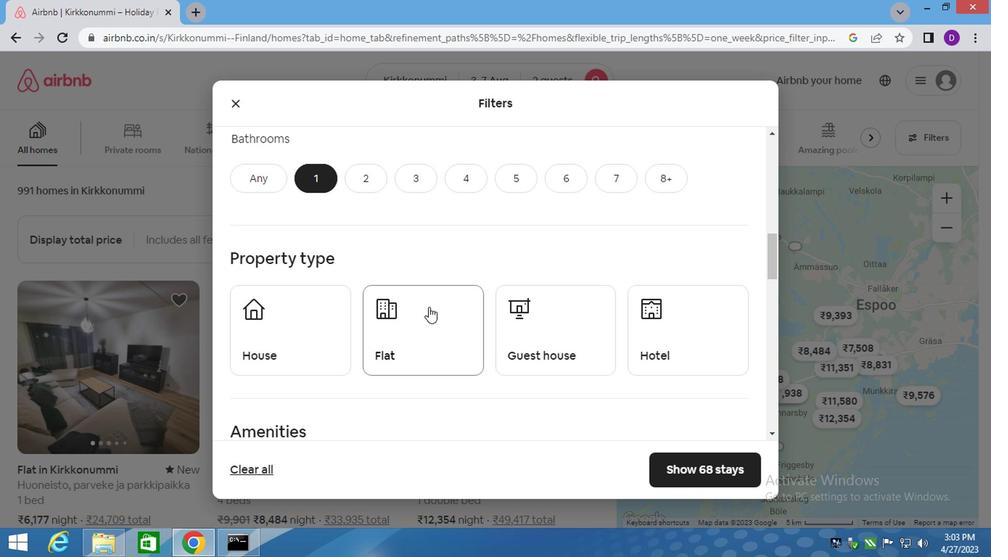 
Action: Mouse pressed left at (385, 308)
Screenshot: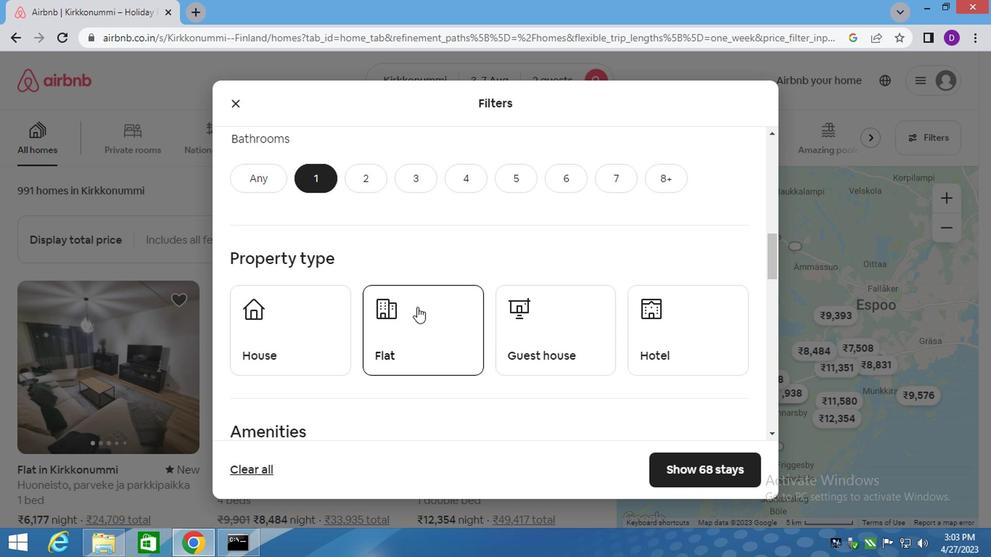 
Action: Mouse moved to (456, 306)
Screenshot: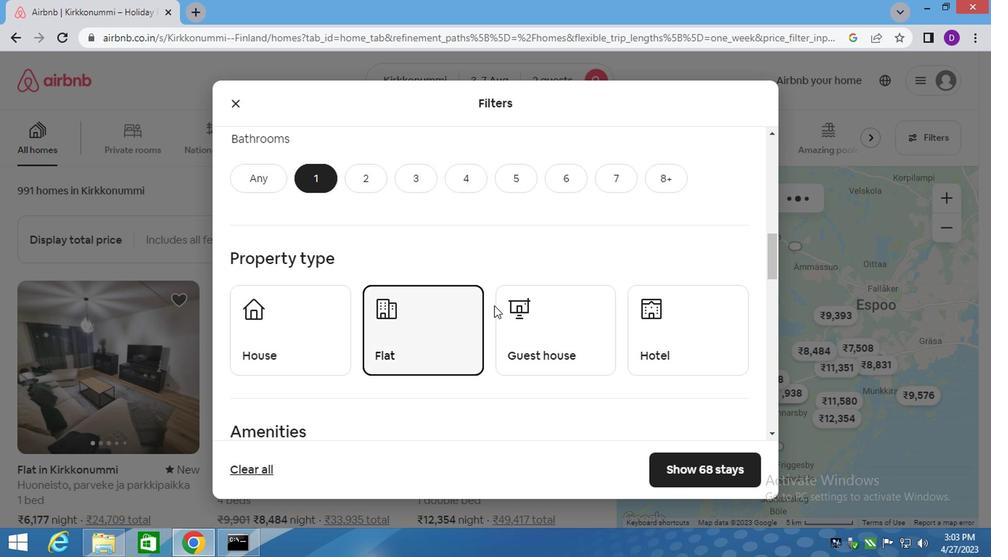 
Action: Mouse pressed left at (456, 306)
Screenshot: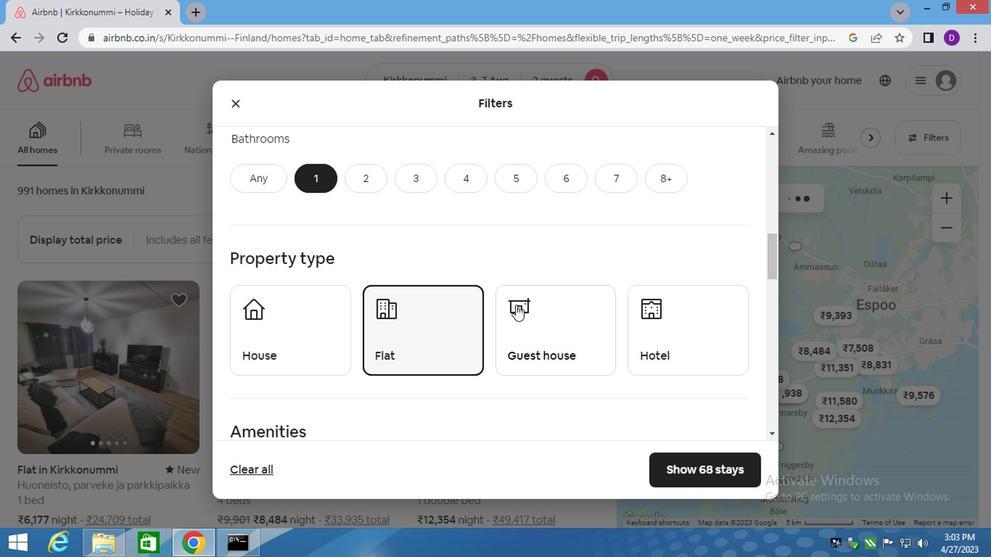 
Action: Mouse moved to (556, 315)
Screenshot: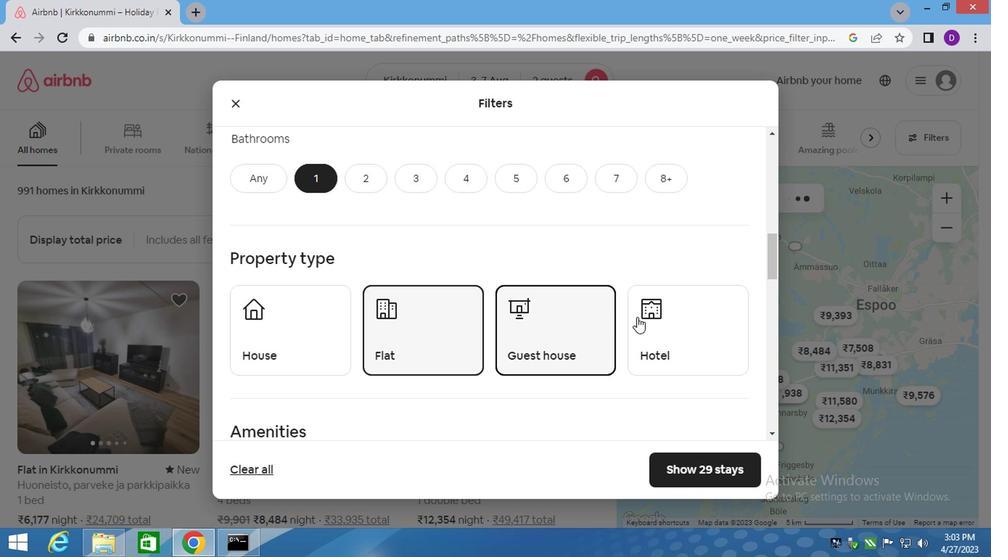 
Action: Mouse pressed left at (556, 315)
Screenshot: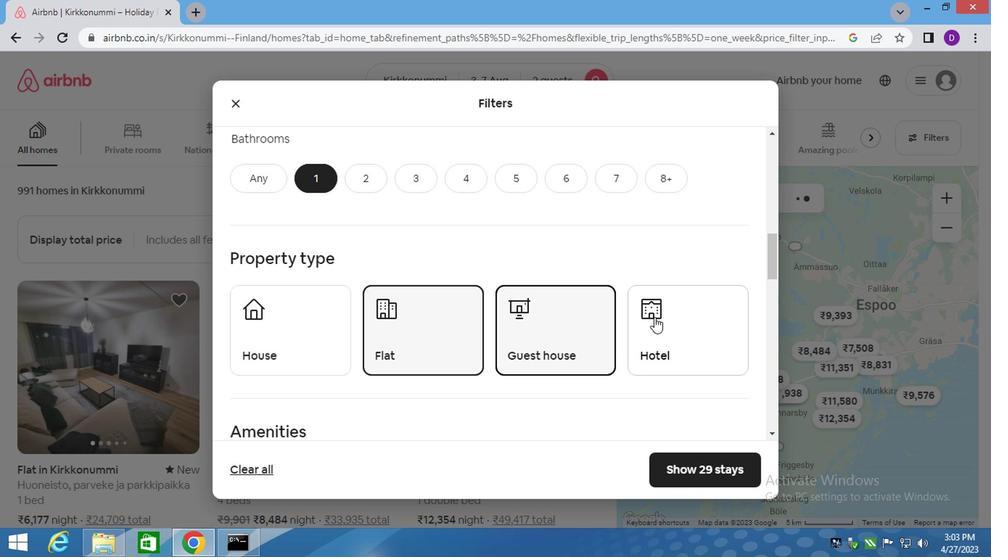 
Action: Mouse moved to (406, 343)
Screenshot: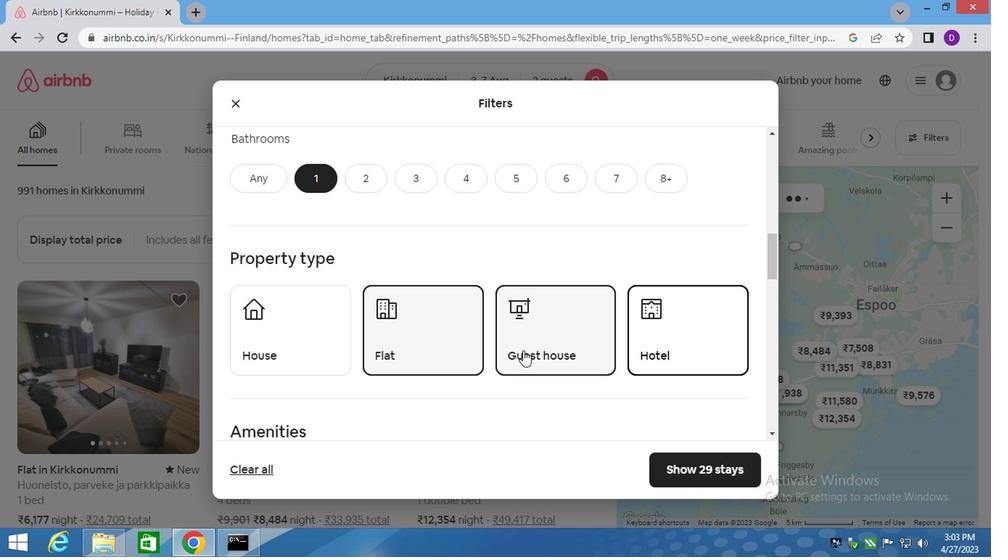 
Action: Mouse scrolled (406, 343) with delta (0, 0)
Screenshot: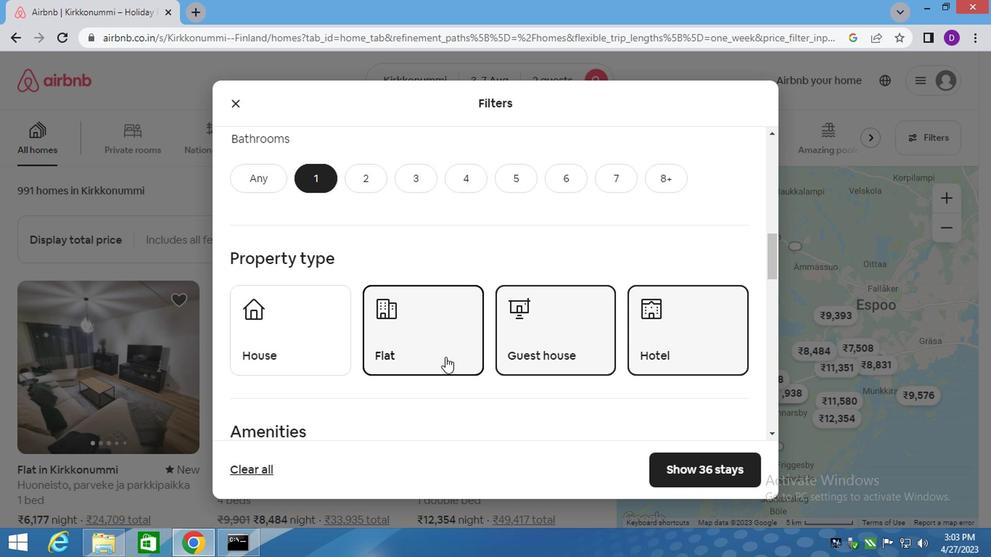 
Action: Mouse scrolled (406, 343) with delta (0, 0)
Screenshot: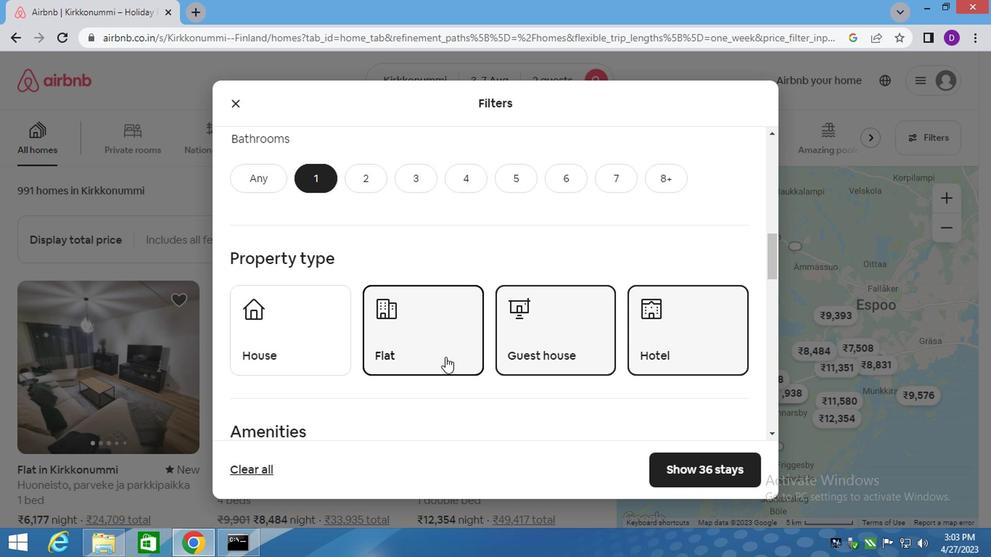 
Action: Mouse scrolled (406, 343) with delta (0, 0)
Screenshot: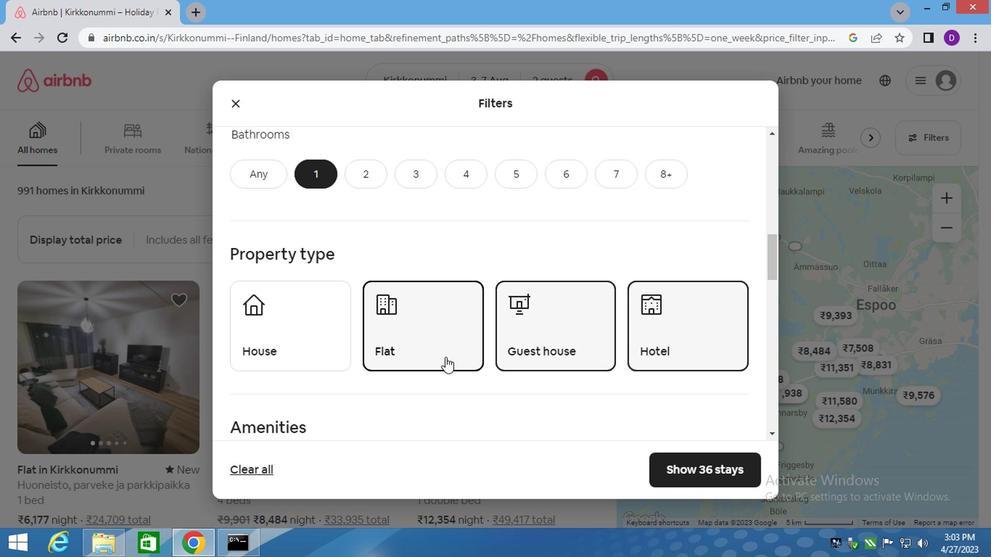 
Action: Mouse moved to (406, 343)
Screenshot: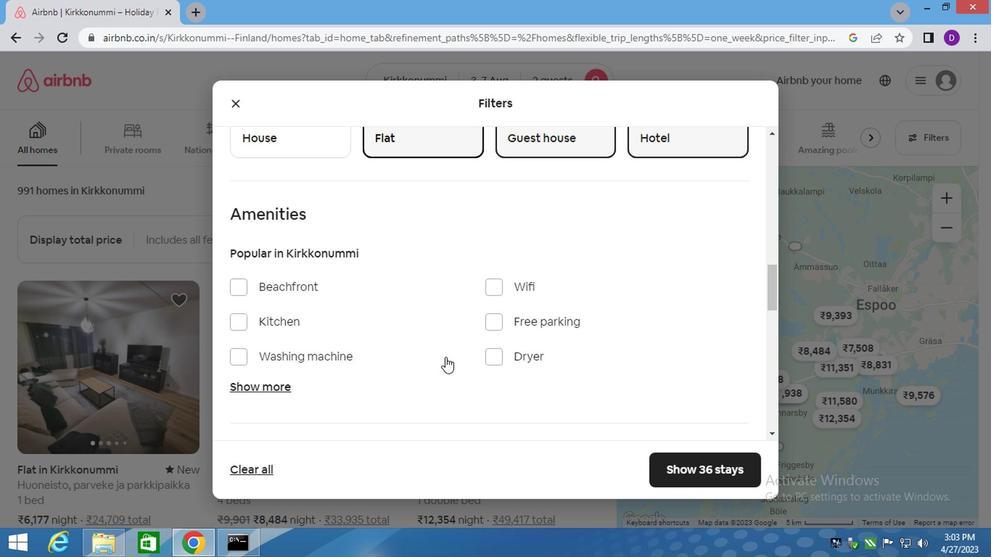 
Action: Mouse scrolled (406, 343) with delta (0, 0)
Screenshot: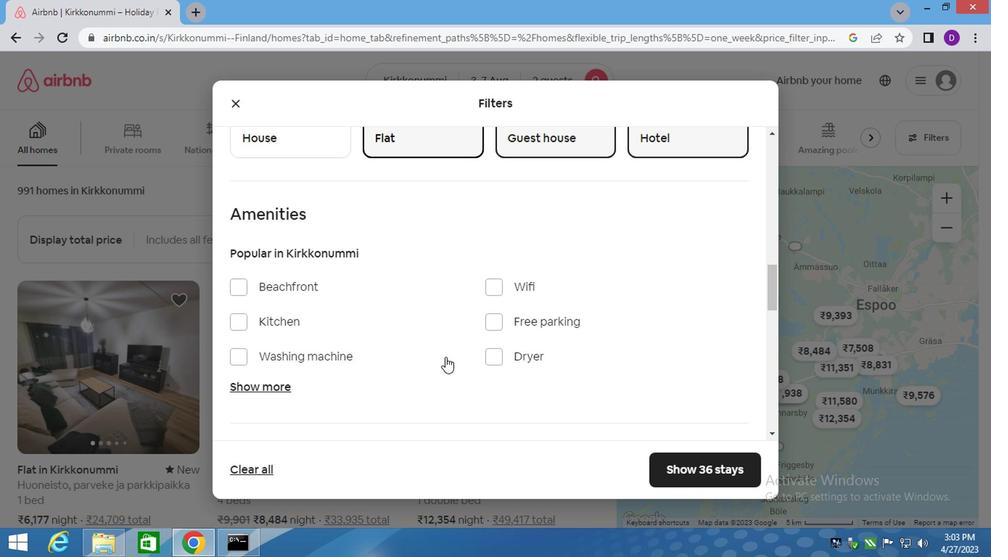 
Action: Mouse scrolled (406, 343) with delta (0, 0)
Screenshot: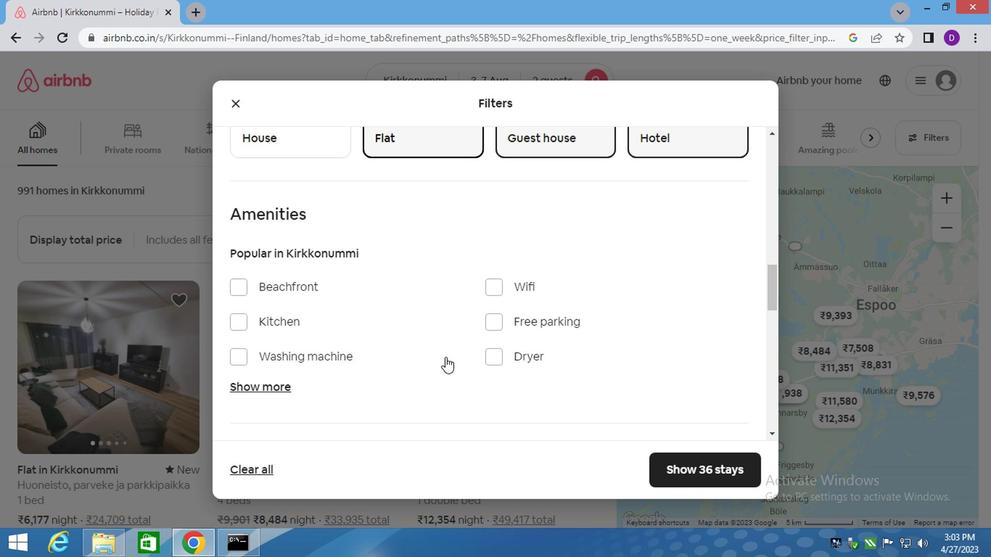 
Action: Mouse moved to (500, 337)
Screenshot: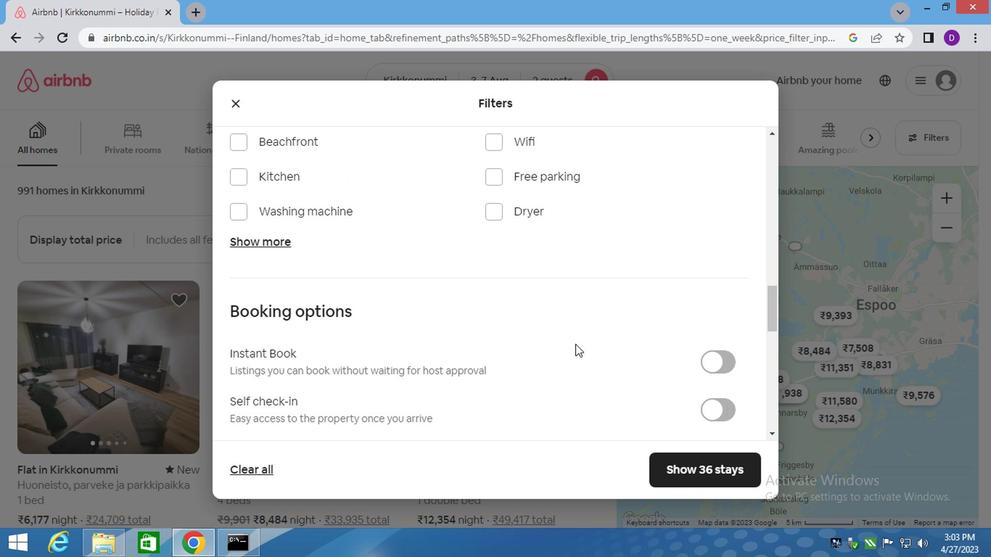 
Action: Mouse scrolled (500, 336) with delta (0, 0)
Screenshot: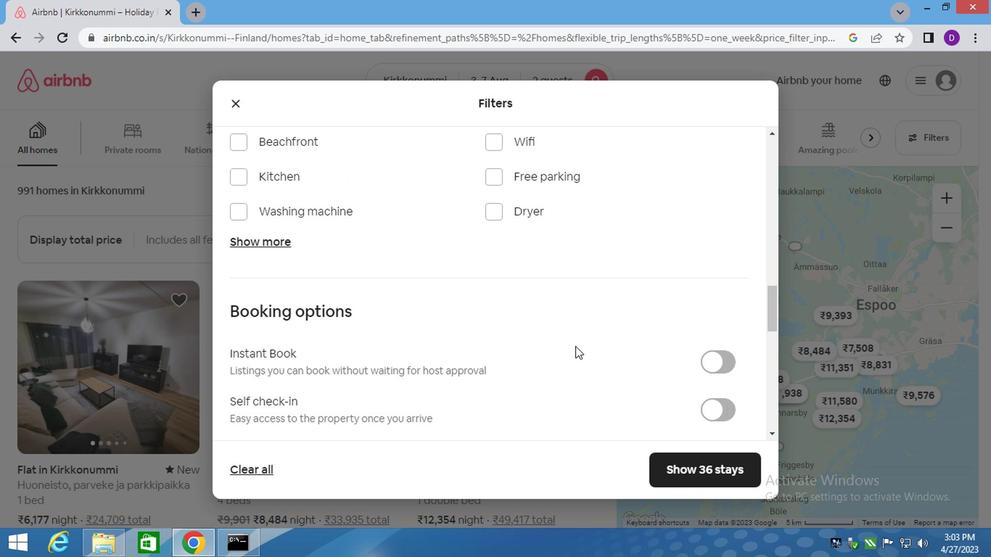 
Action: Mouse moved to (500, 337)
Screenshot: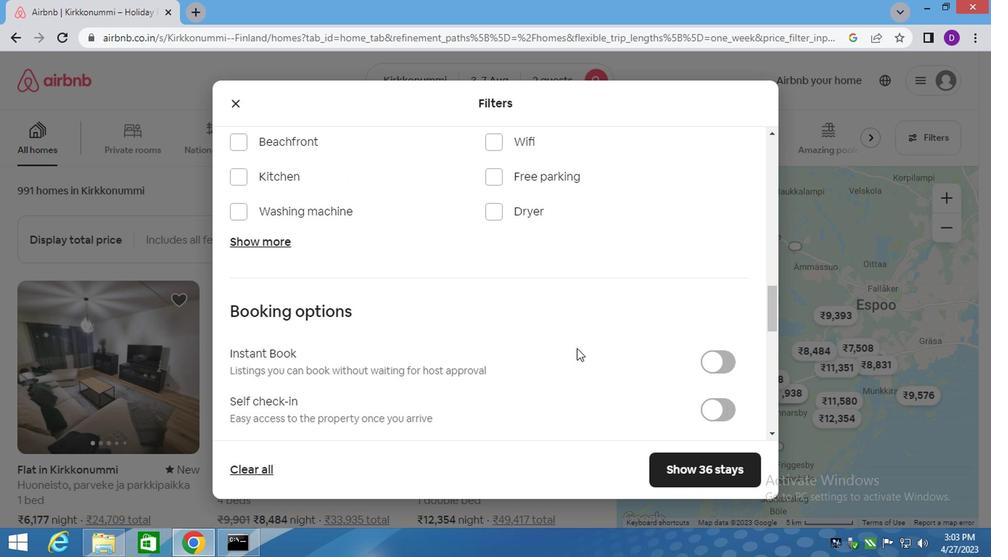 
Action: Mouse scrolled (500, 336) with delta (0, 0)
Screenshot: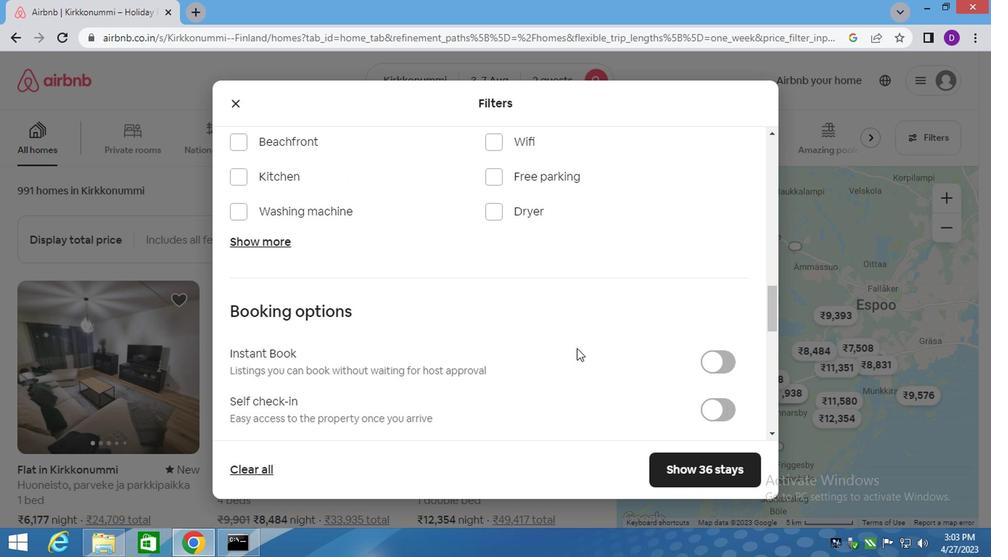 
Action: Mouse moved to (592, 283)
Screenshot: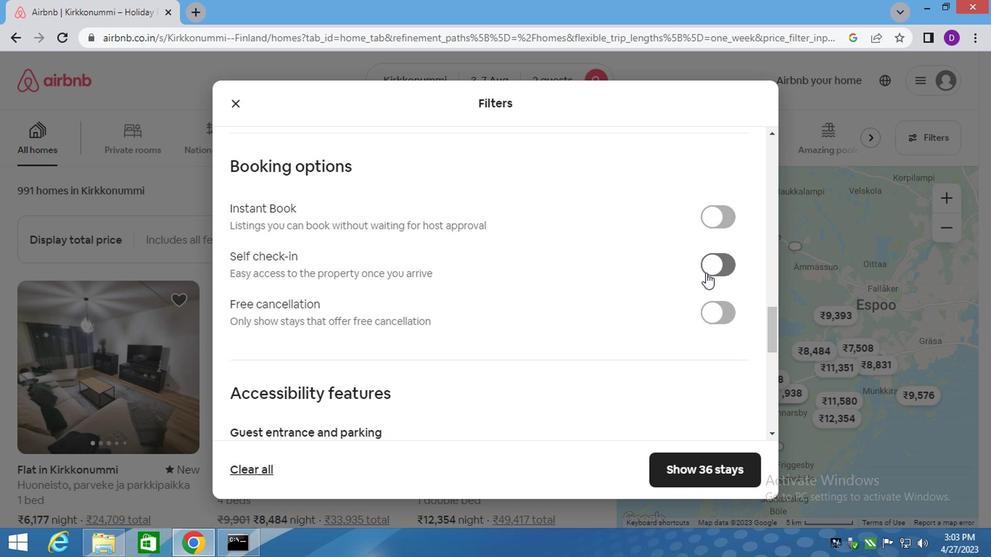 
Action: Mouse pressed left at (592, 283)
Screenshot: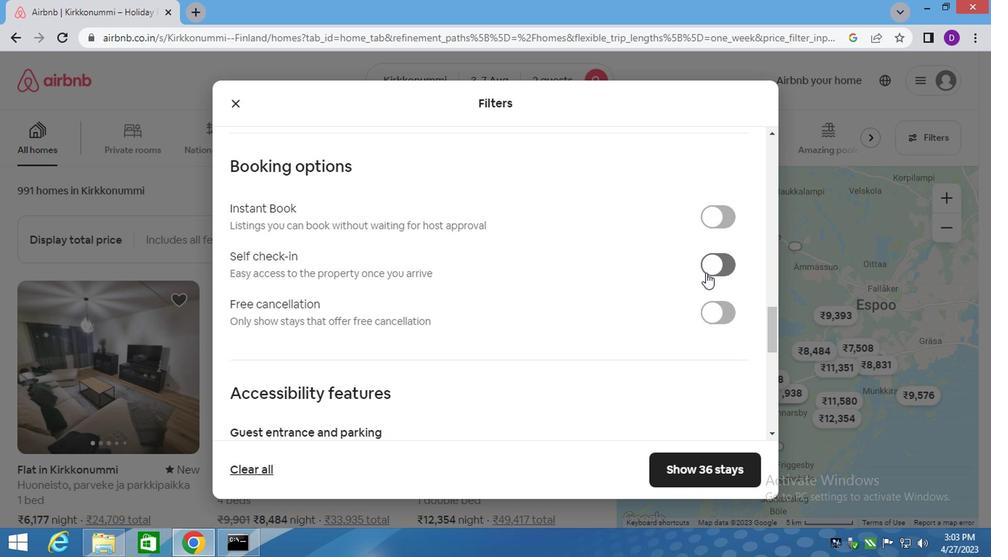 
Action: Mouse moved to (582, 418)
Screenshot: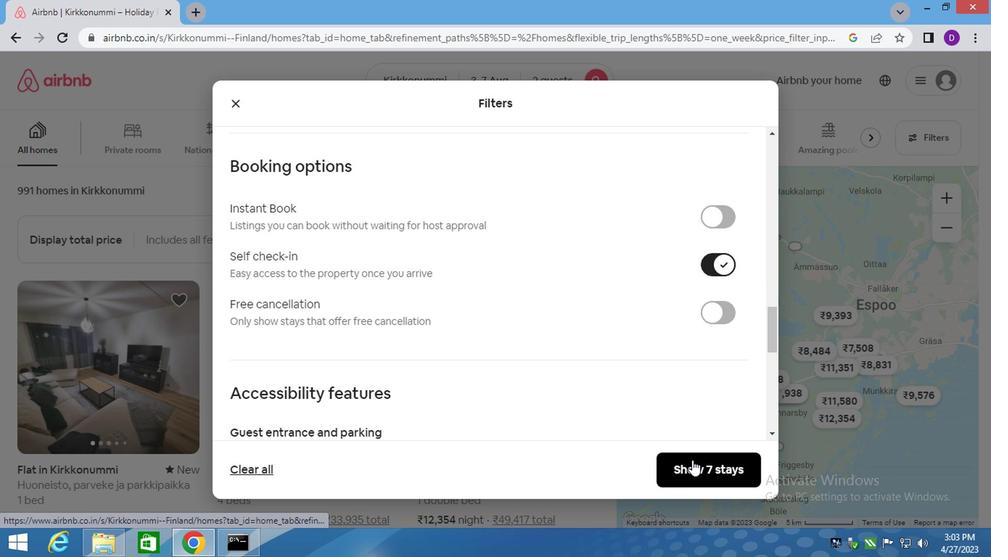 
Action: Mouse pressed left at (582, 418)
Screenshot: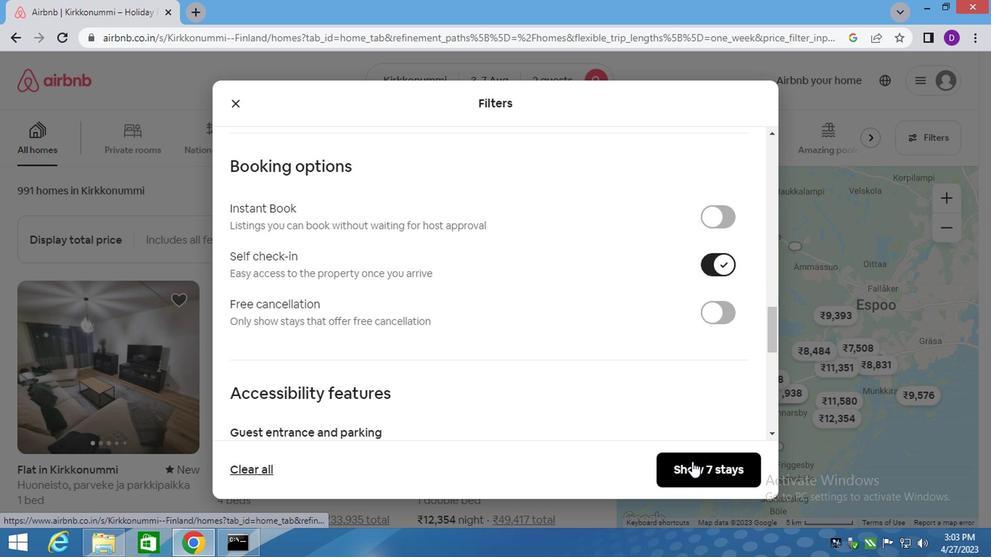 
Action: Mouse moved to (540, 374)
Screenshot: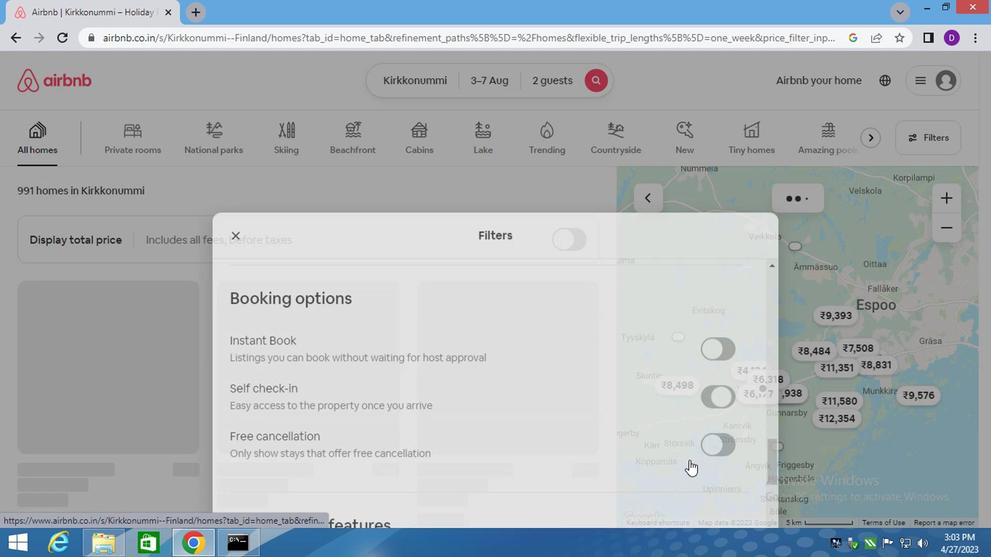 
